 Task: Find connections with filter location Al Ibrāhīmīyah with filter topic #Leanstartupswith filter profile language English with filter current company FoxyMoron with filter school Indira Gandhi Institute of Technology (IGIT), Sarang with filter industry IT System Design Services with filter service category Cybersecurity with filter keywords title Brand Strategist
Action: Mouse moved to (536, 76)
Screenshot: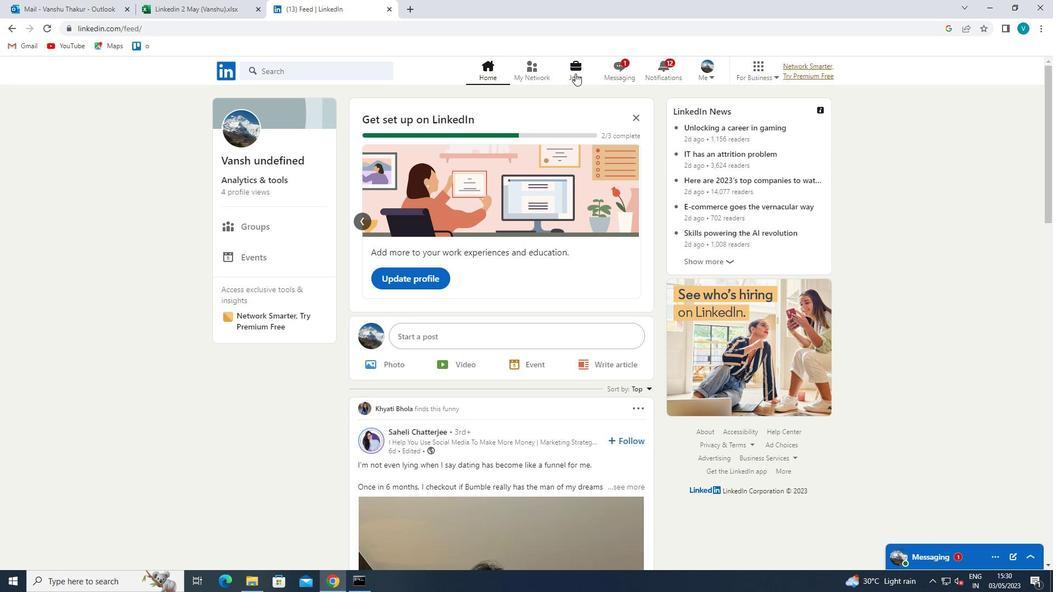 
Action: Mouse pressed left at (536, 76)
Screenshot: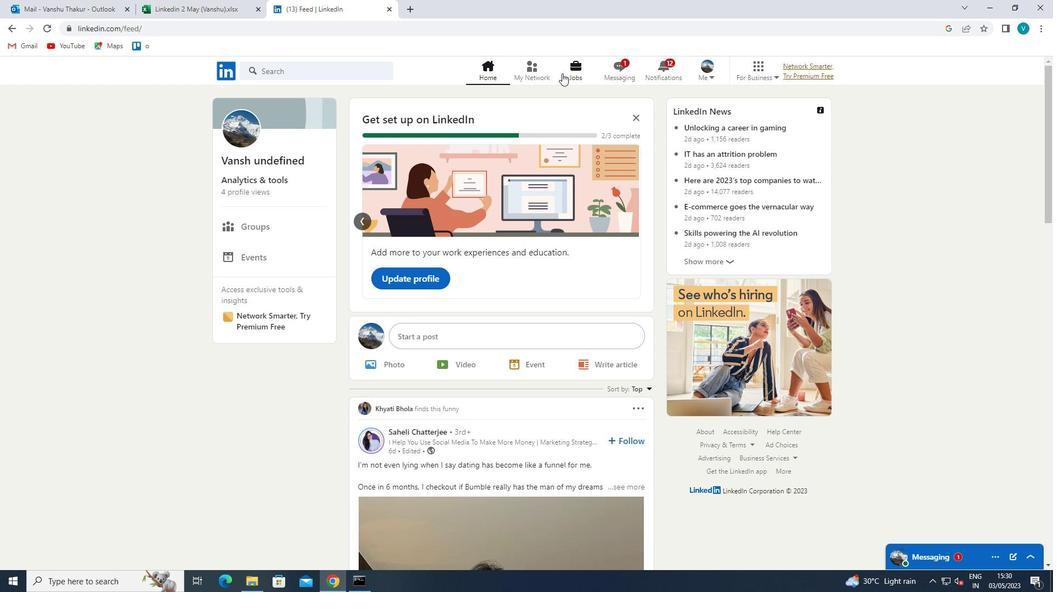 
Action: Mouse moved to (307, 128)
Screenshot: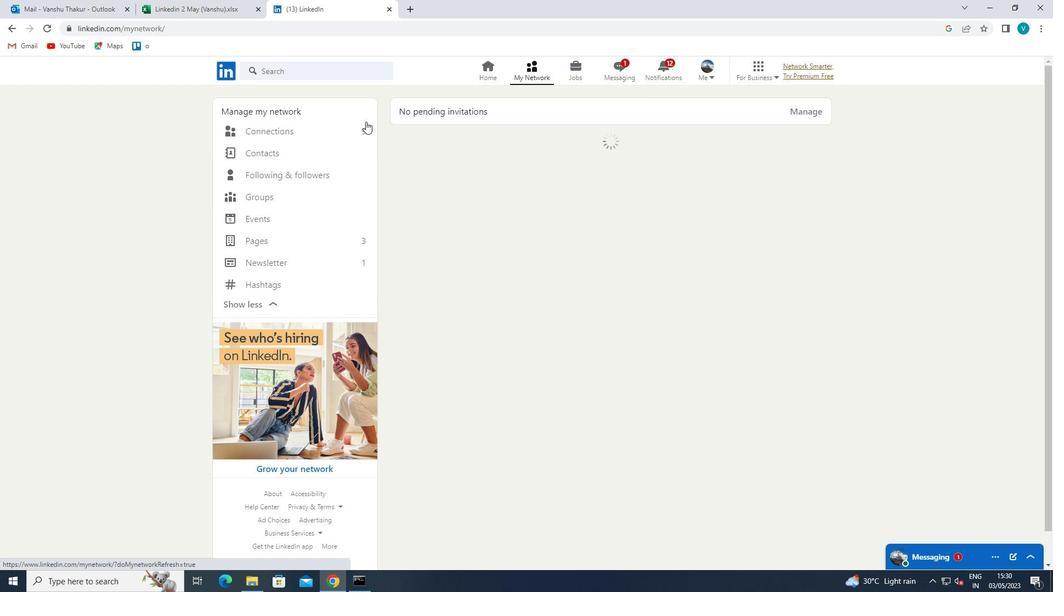 
Action: Mouse pressed left at (307, 128)
Screenshot: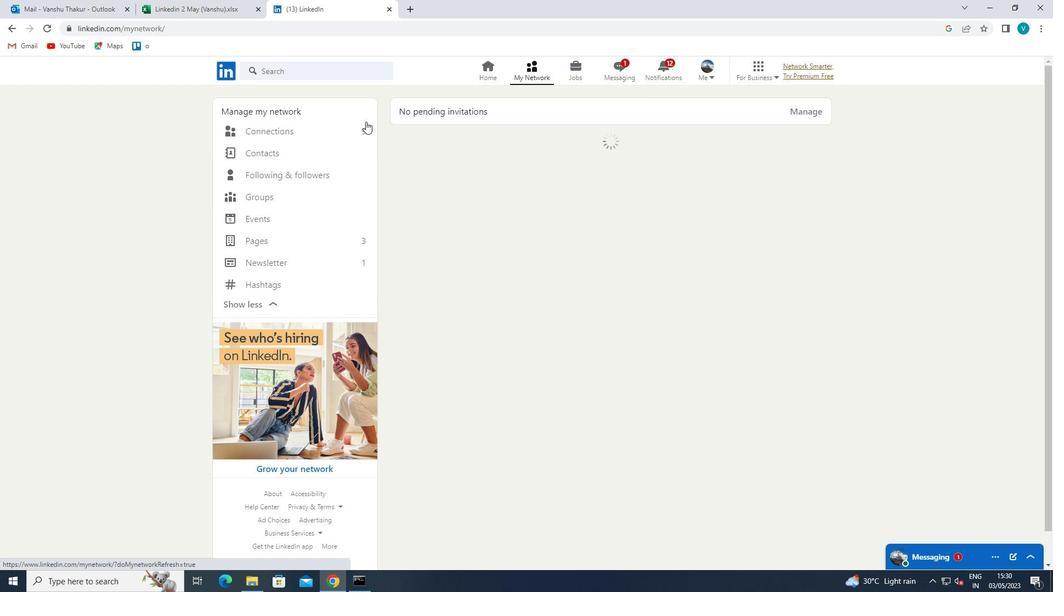 
Action: Mouse moved to (576, 131)
Screenshot: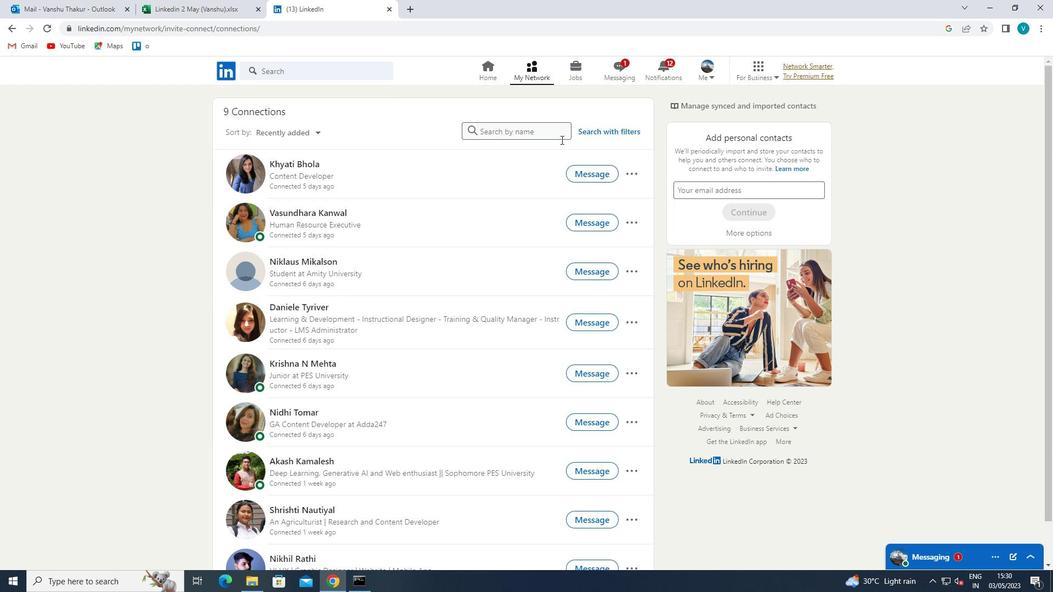 
Action: Mouse pressed left at (576, 131)
Screenshot: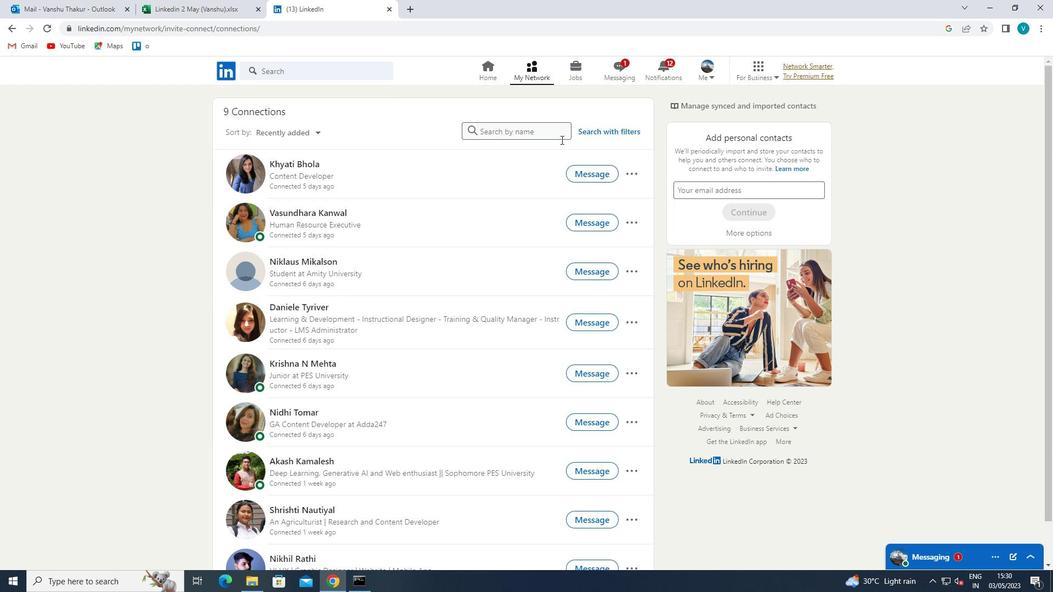 
Action: Mouse moved to (539, 99)
Screenshot: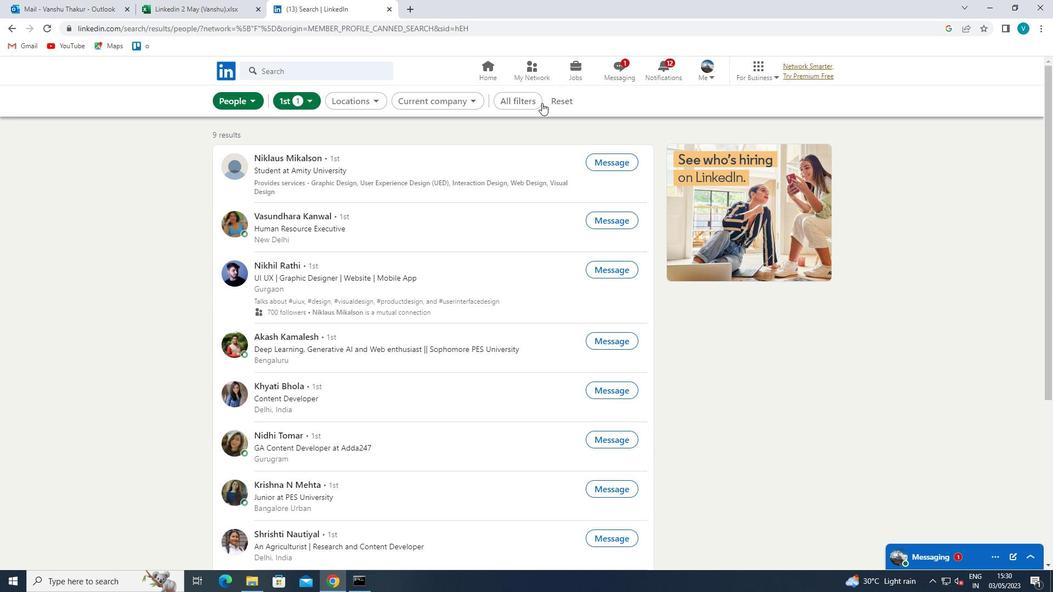 
Action: Mouse pressed left at (539, 99)
Screenshot: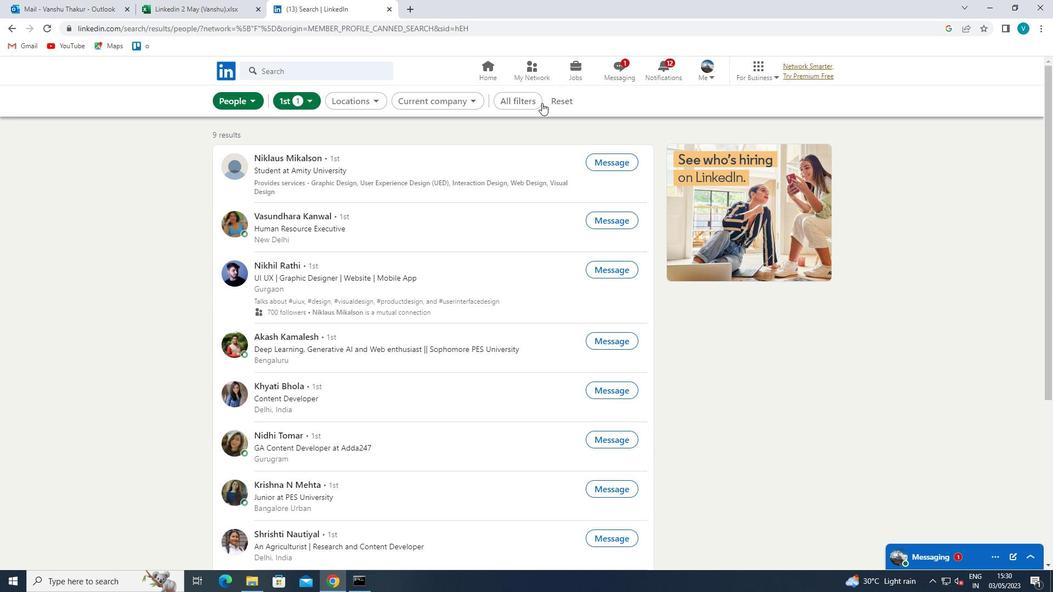 
Action: Mouse moved to (861, 209)
Screenshot: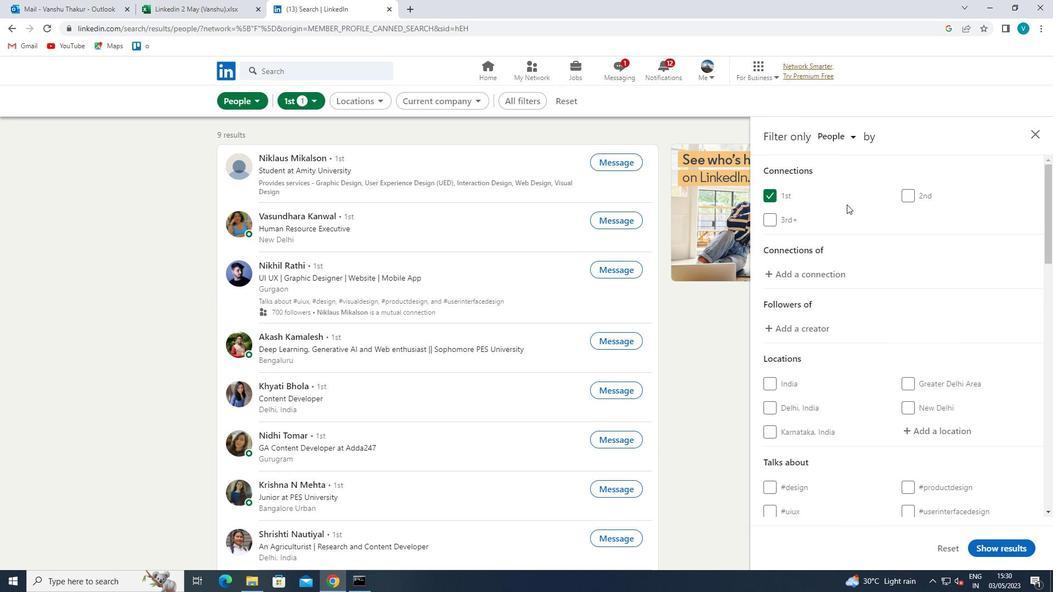 
Action: Mouse scrolled (861, 208) with delta (0, 0)
Screenshot: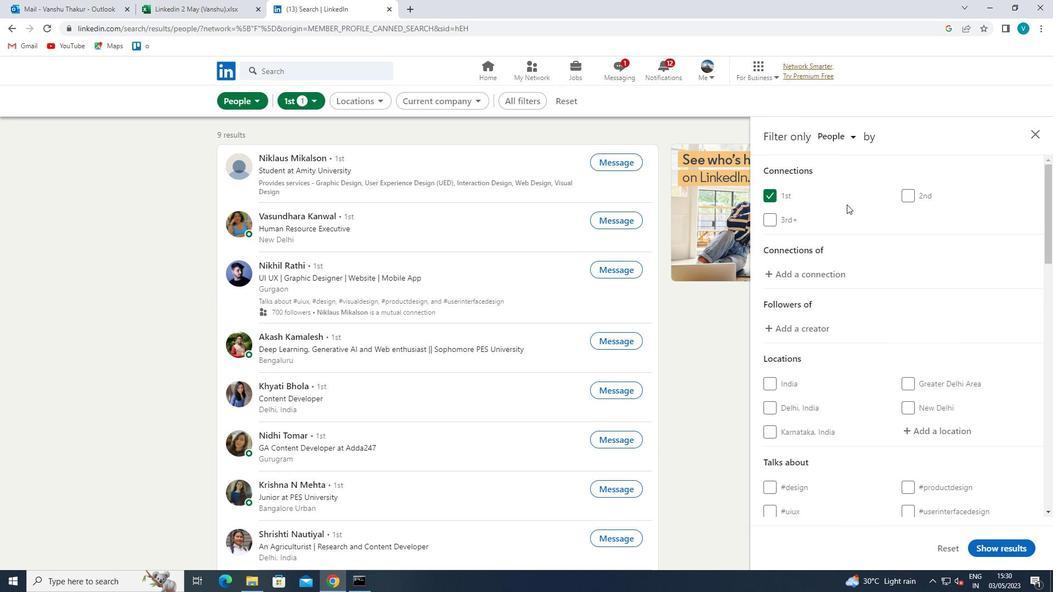 
Action: Mouse moved to (930, 373)
Screenshot: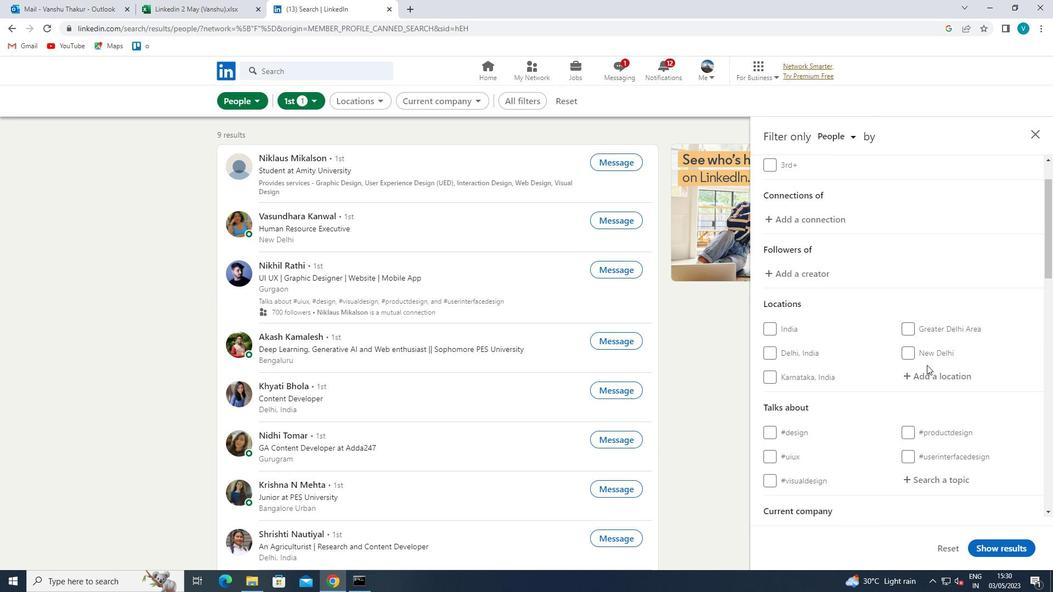 
Action: Mouse pressed left at (930, 373)
Screenshot: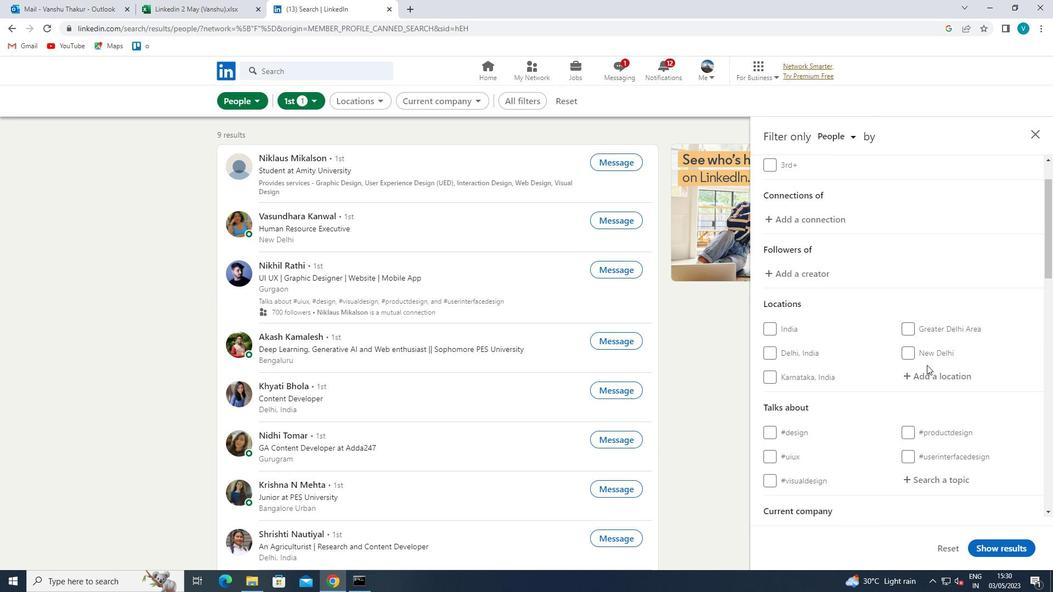 
Action: Mouse moved to (745, 269)
Screenshot: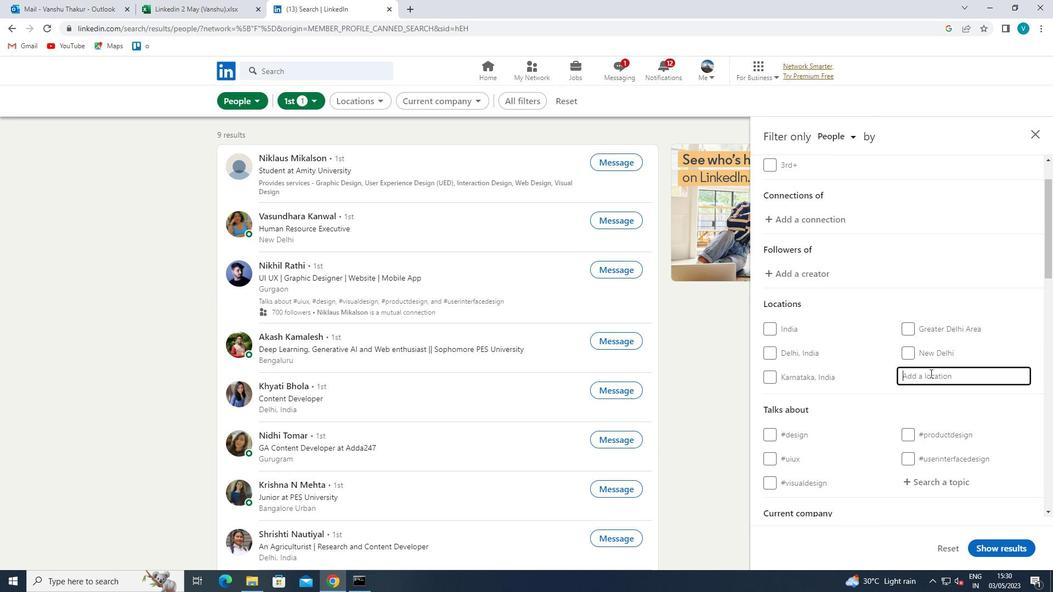 
Action: Key pressed <Key.shift>AL<Key.space><Key.shift><Key.shift><Key.shift><Key.shift><Key.shift><Key.shift><Key.shift>LBRAHMIYAH
Screenshot: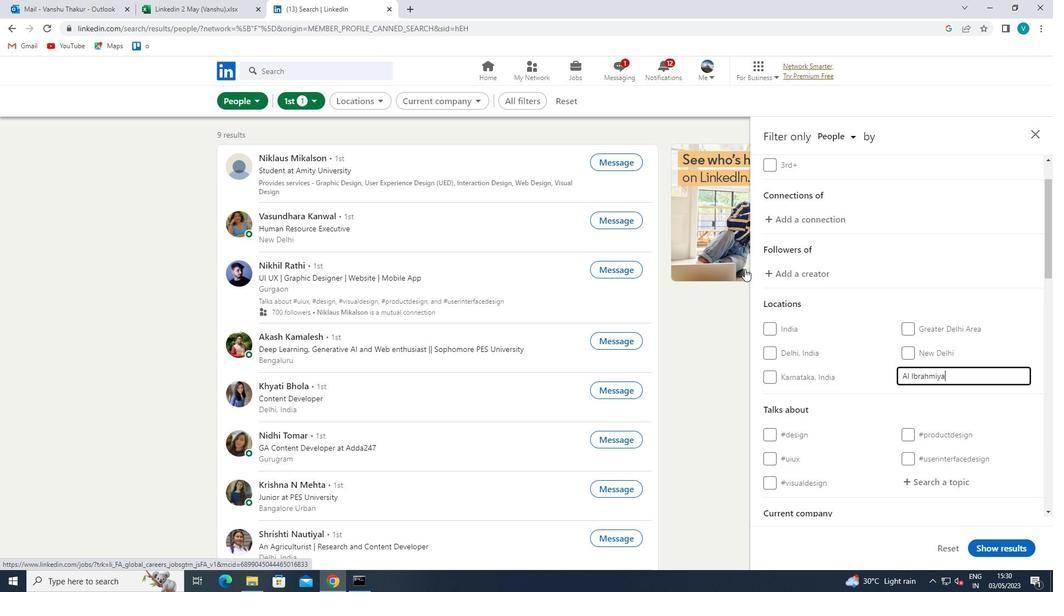 
Action: Mouse moved to (874, 390)
Screenshot: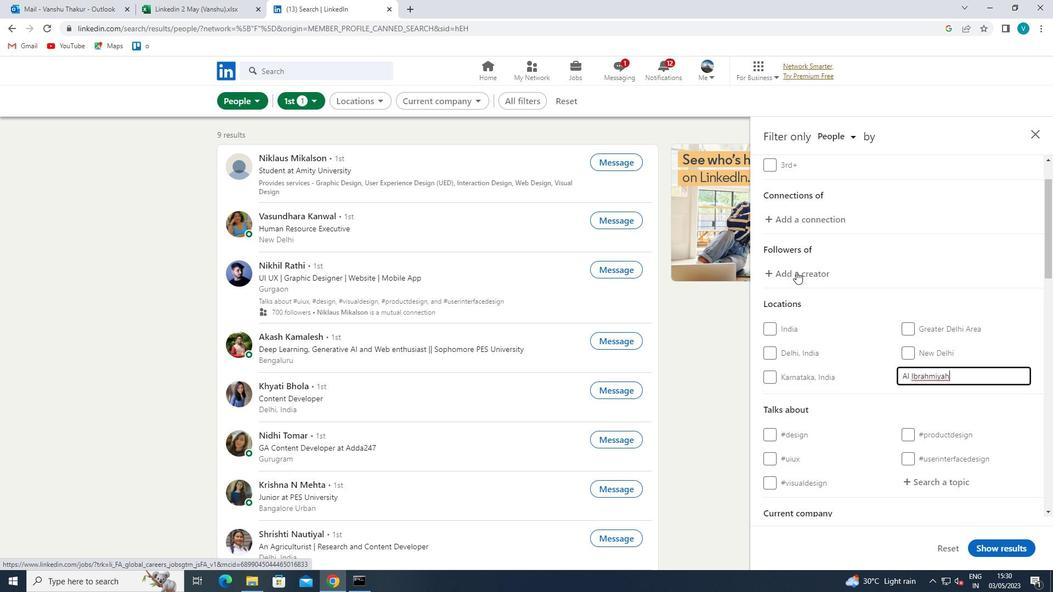 
Action: Mouse pressed left at (874, 390)
Screenshot: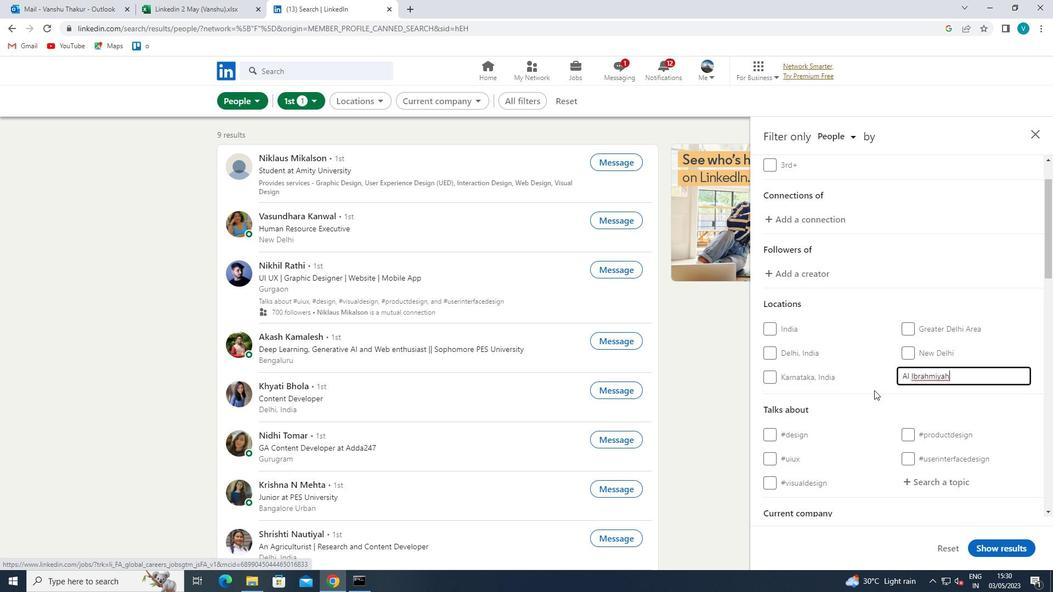
Action: Mouse moved to (899, 384)
Screenshot: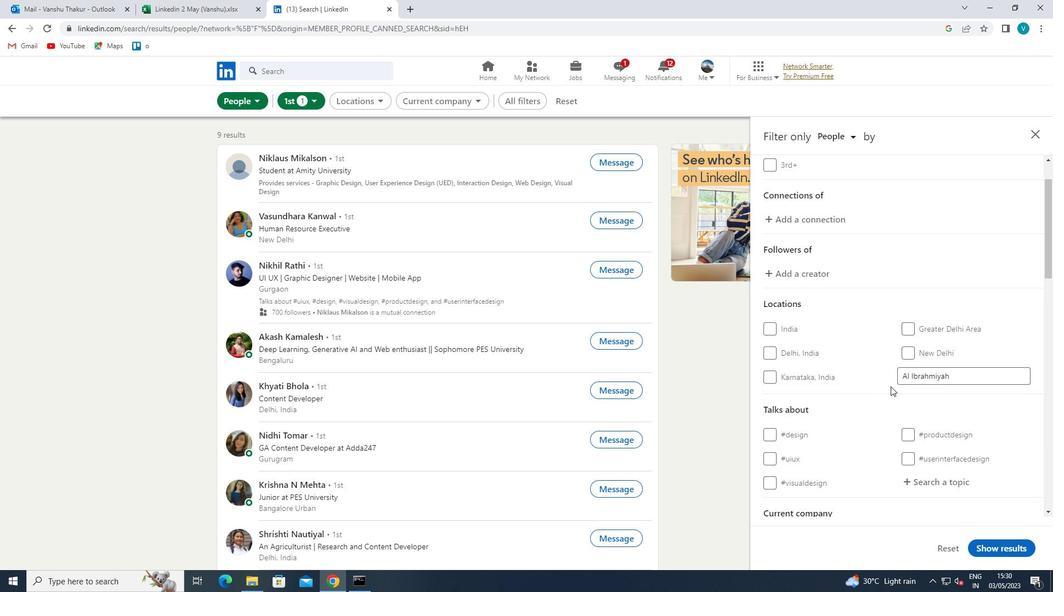 
Action: Mouse scrolled (899, 383) with delta (0, 0)
Screenshot: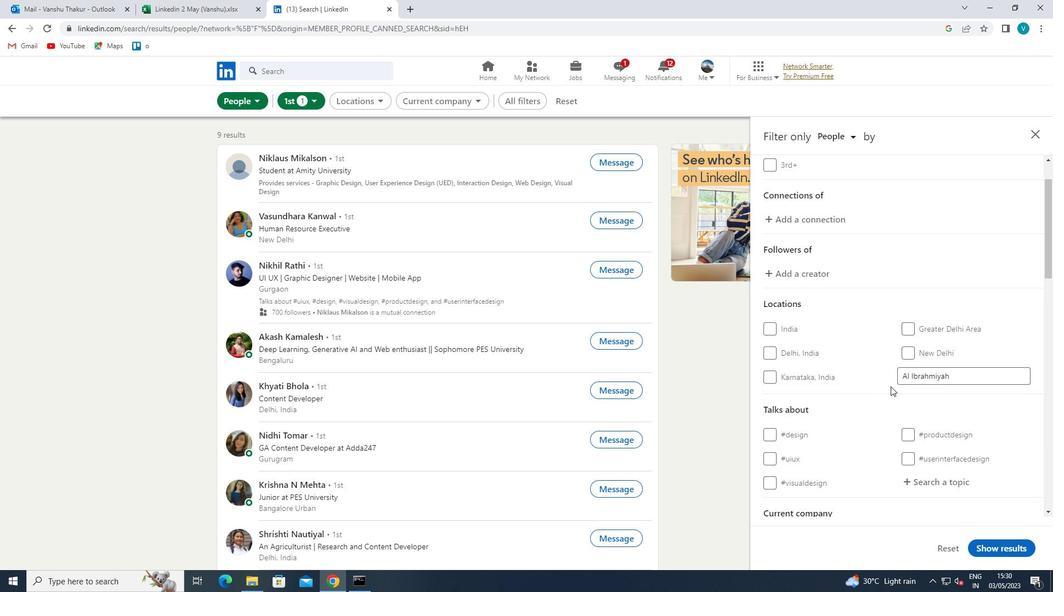 
Action: Mouse scrolled (899, 383) with delta (0, 0)
Screenshot: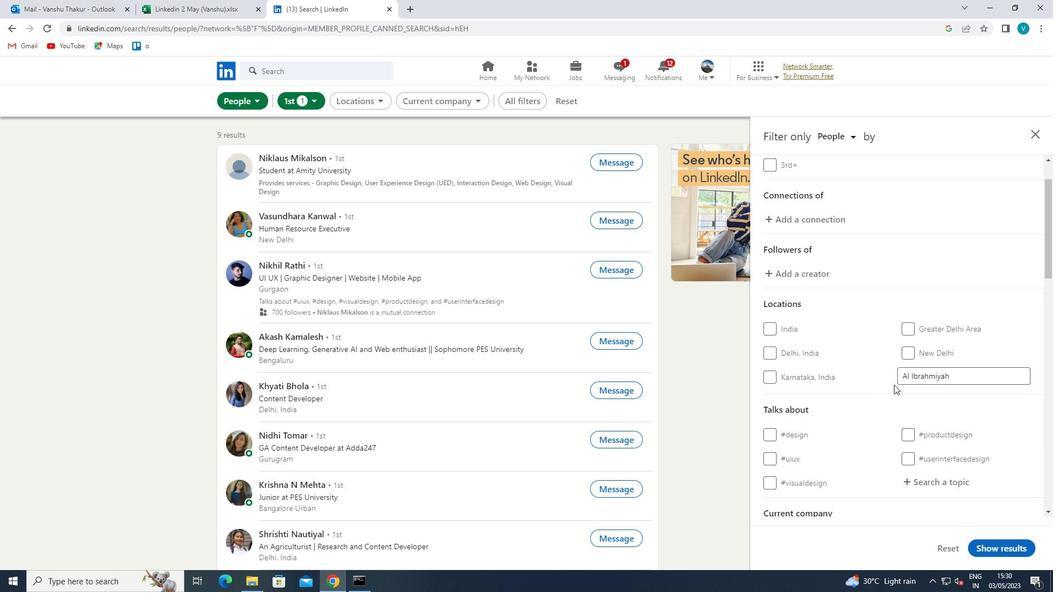 
Action: Mouse scrolled (899, 383) with delta (0, 0)
Screenshot: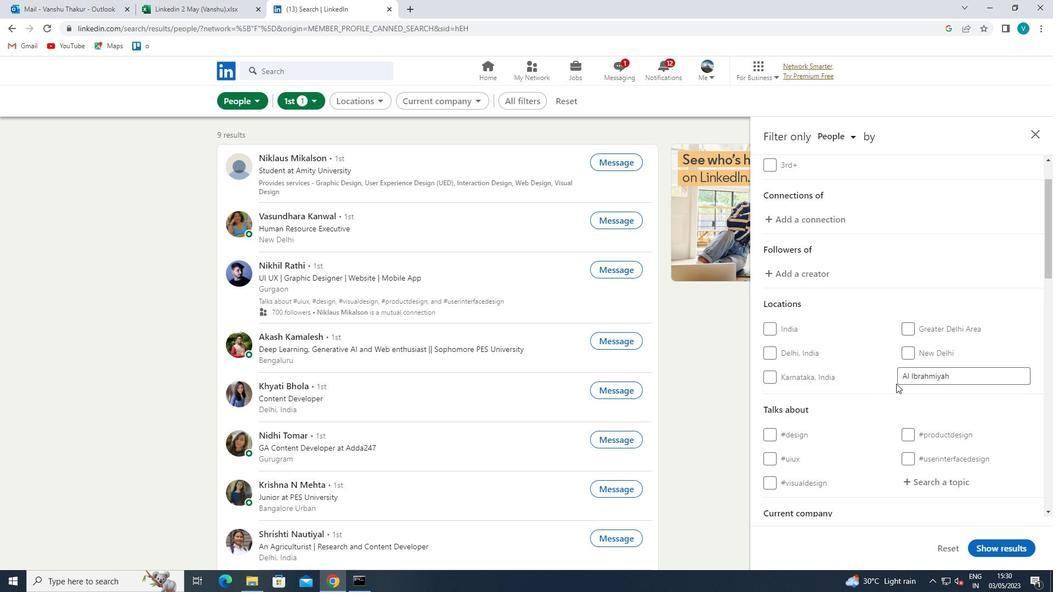
Action: Mouse moved to (956, 311)
Screenshot: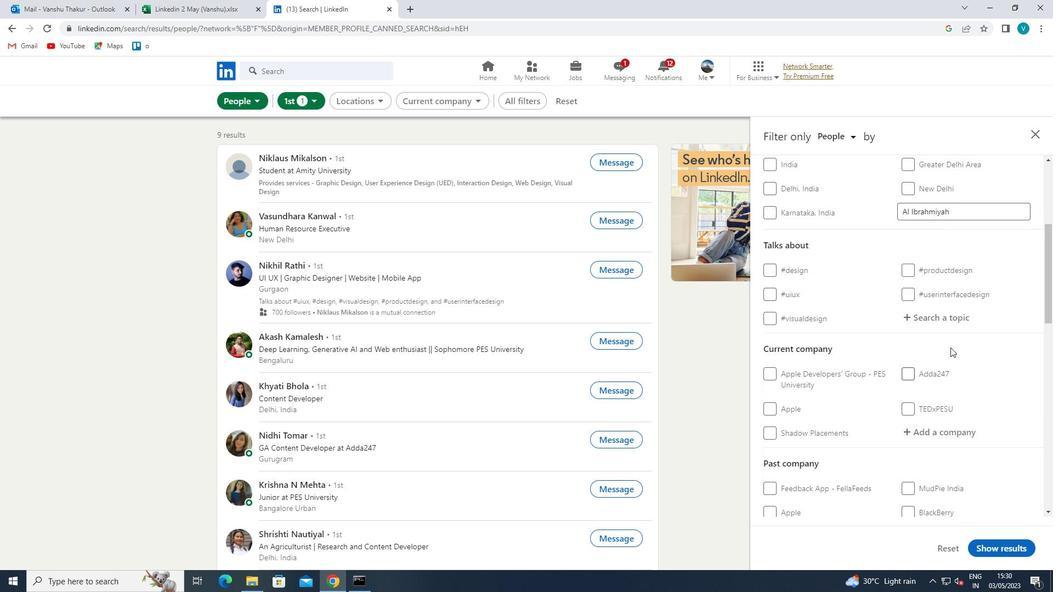 
Action: Mouse pressed left at (956, 311)
Screenshot: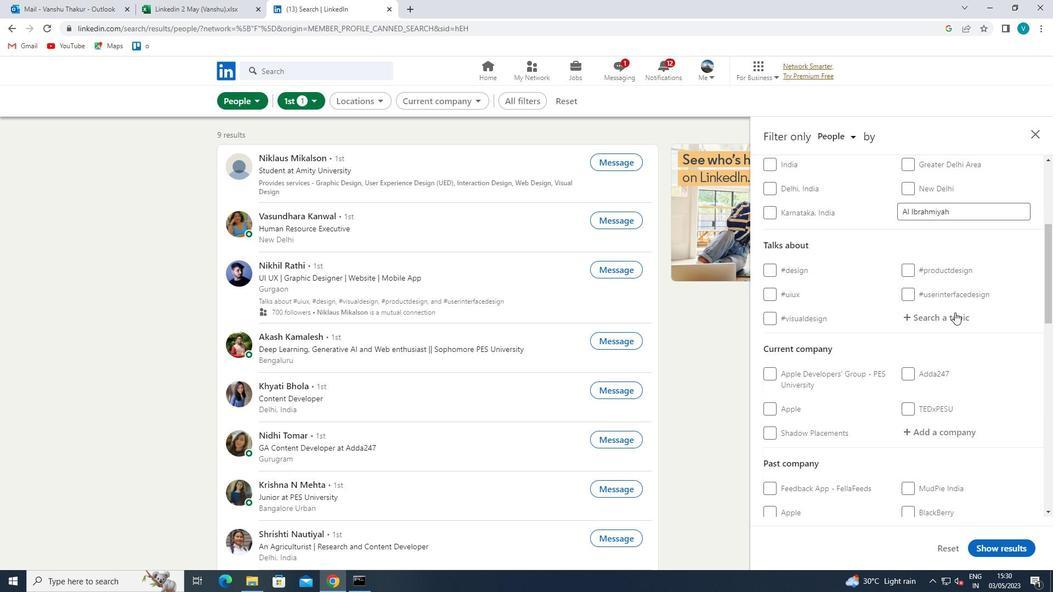 
Action: Mouse moved to (877, 275)
Screenshot: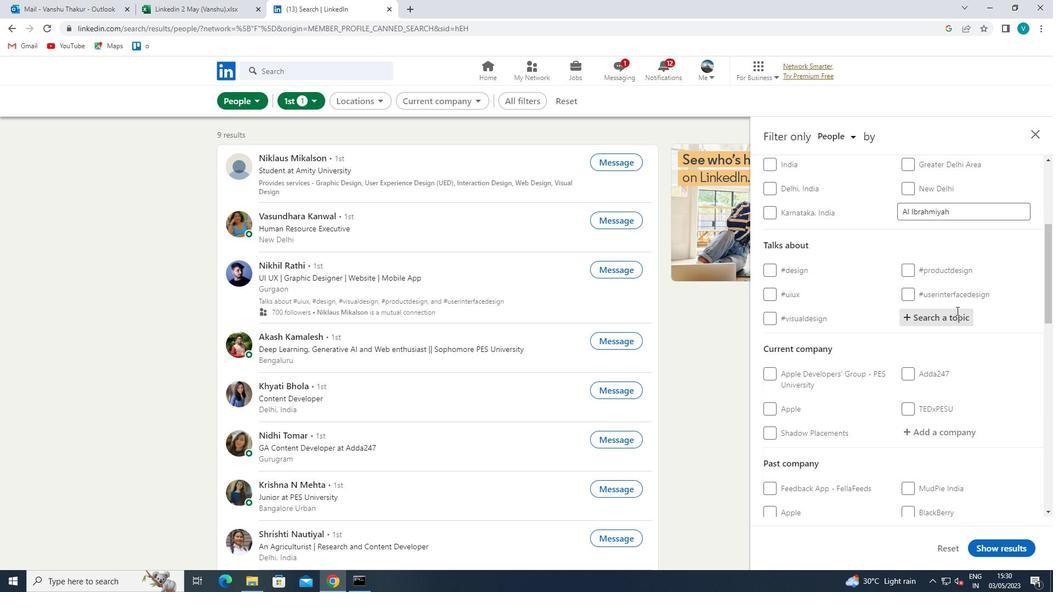 
Action: Key pressed <Key.shift>LEARNSTAER<Key.backspace><Key.backspace>RTU
Screenshot: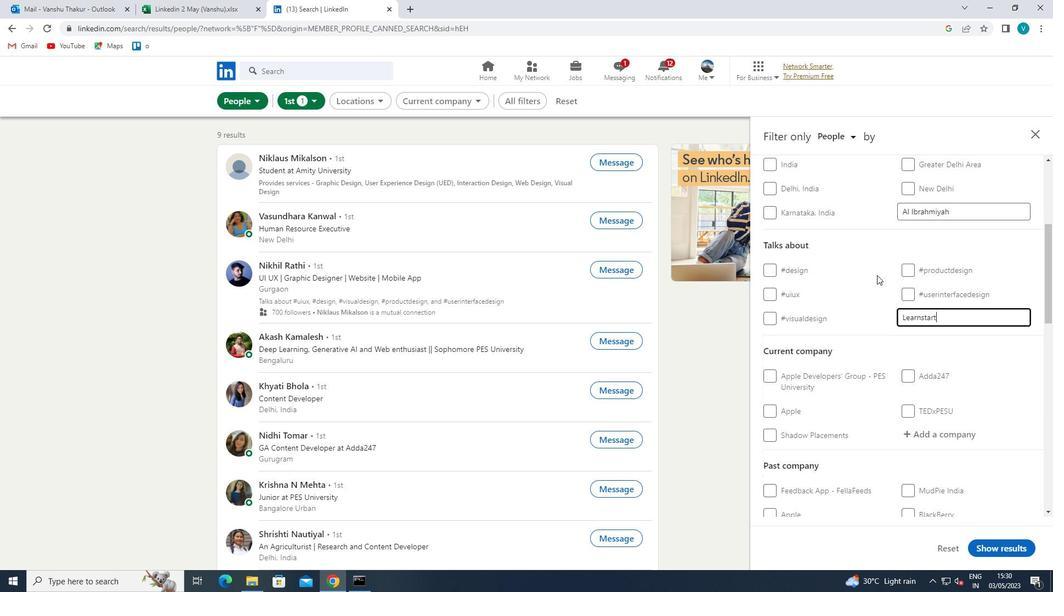 
Action: Mouse moved to (881, 272)
Screenshot: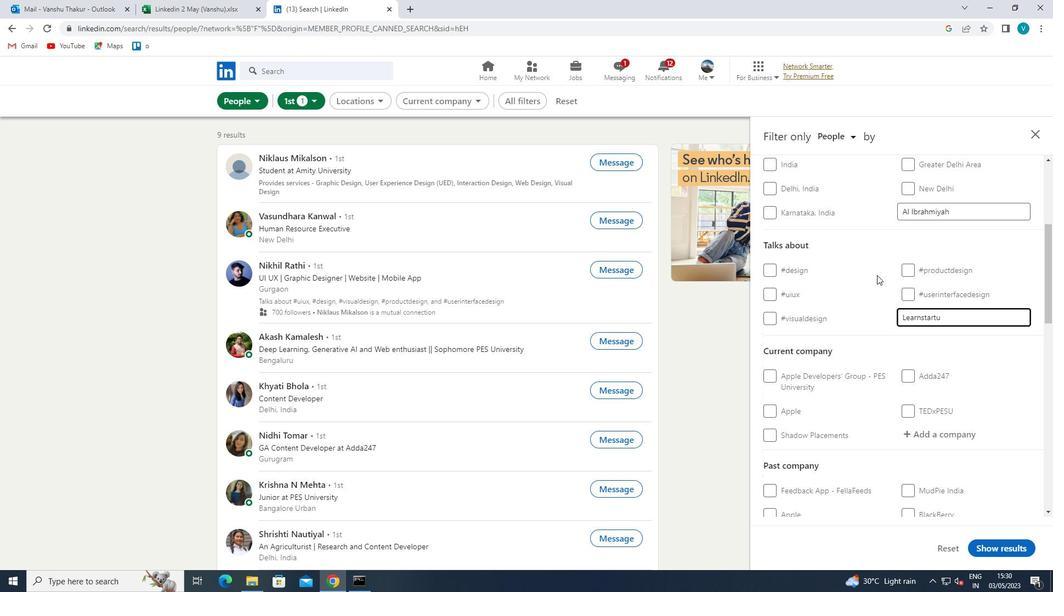 
Action: Key pressed PS
Screenshot: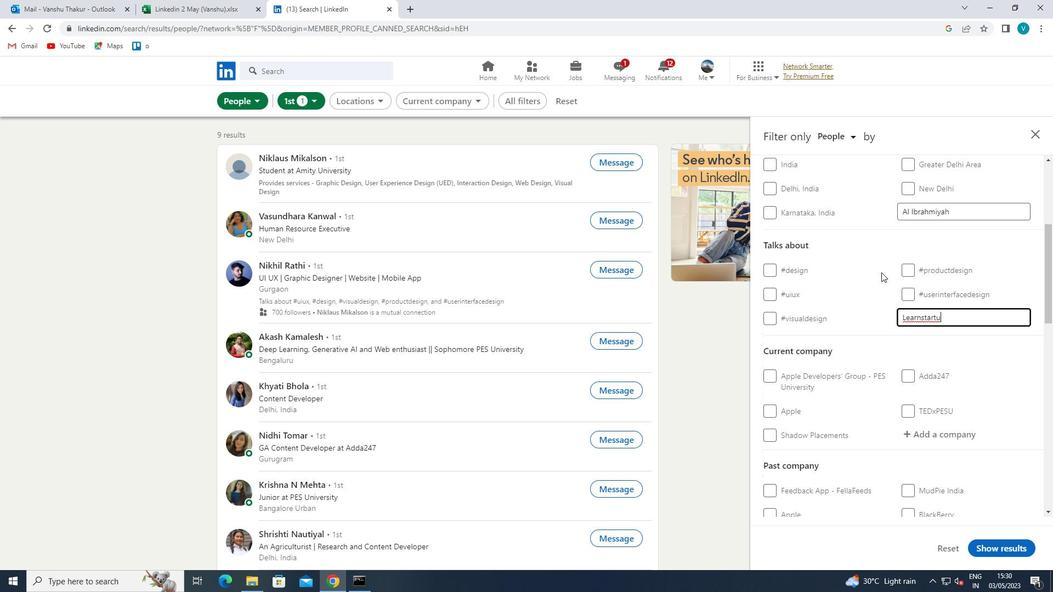 
Action: Mouse moved to (903, 316)
Screenshot: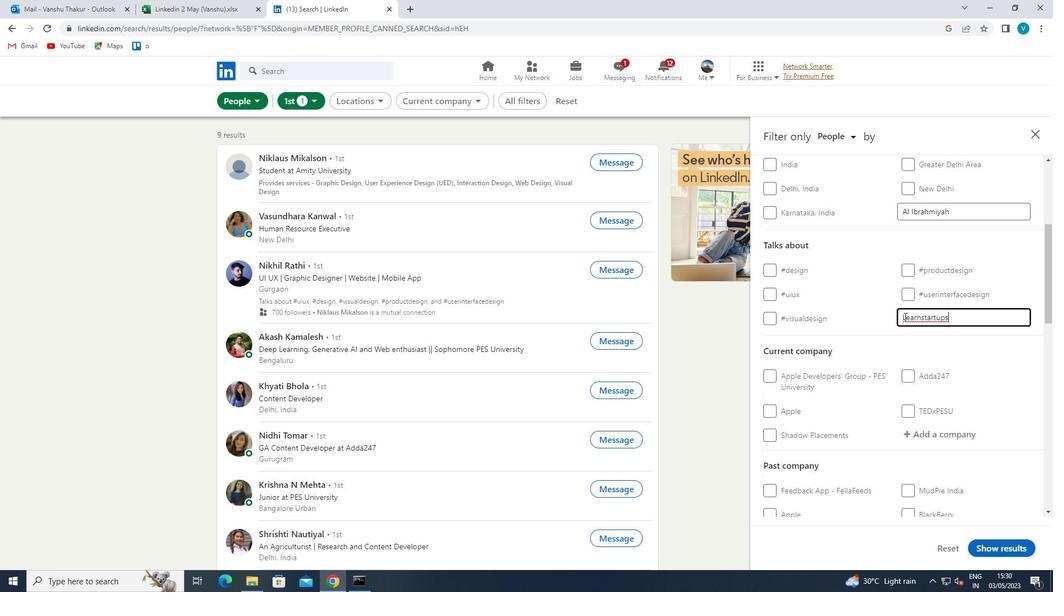 
Action: Mouse pressed left at (903, 316)
Screenshot: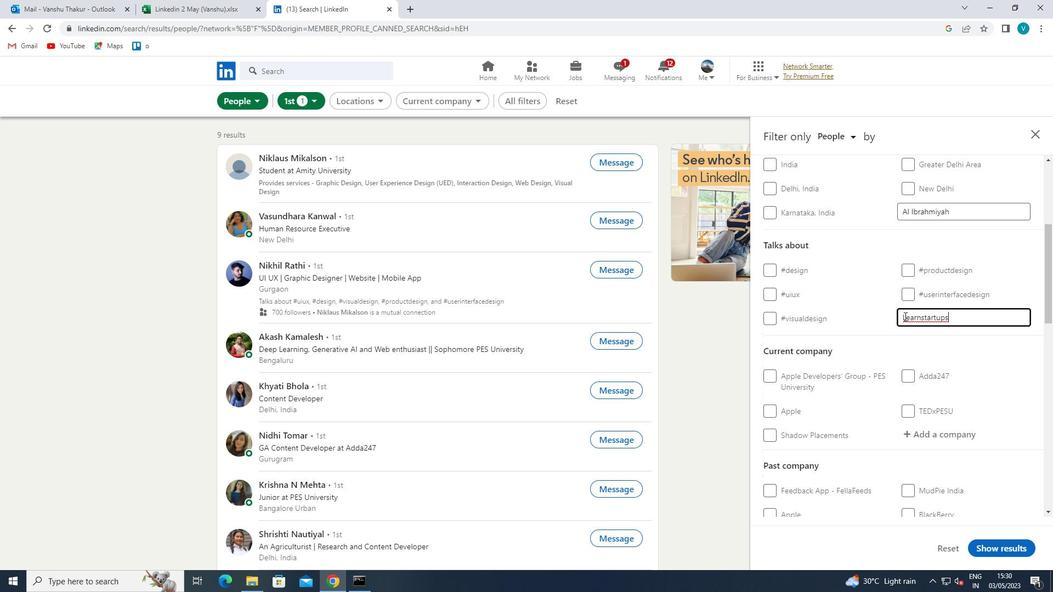 
Action: Mouse moved to (926, 339)
Screenshot: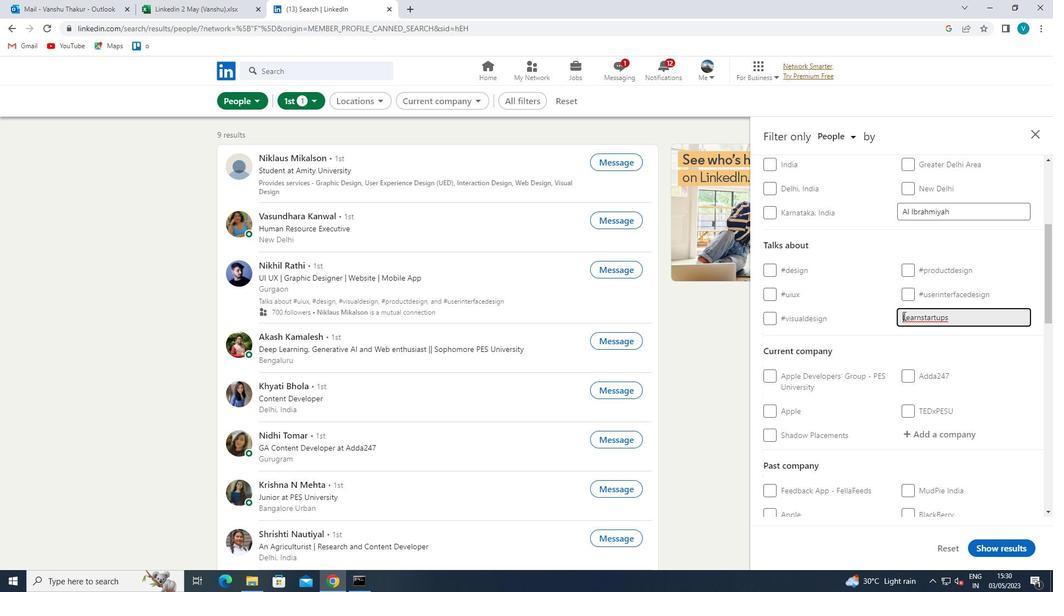 
Action: Key pressed <Key.shift><Key.shift><Key.shift>#
Screenshot: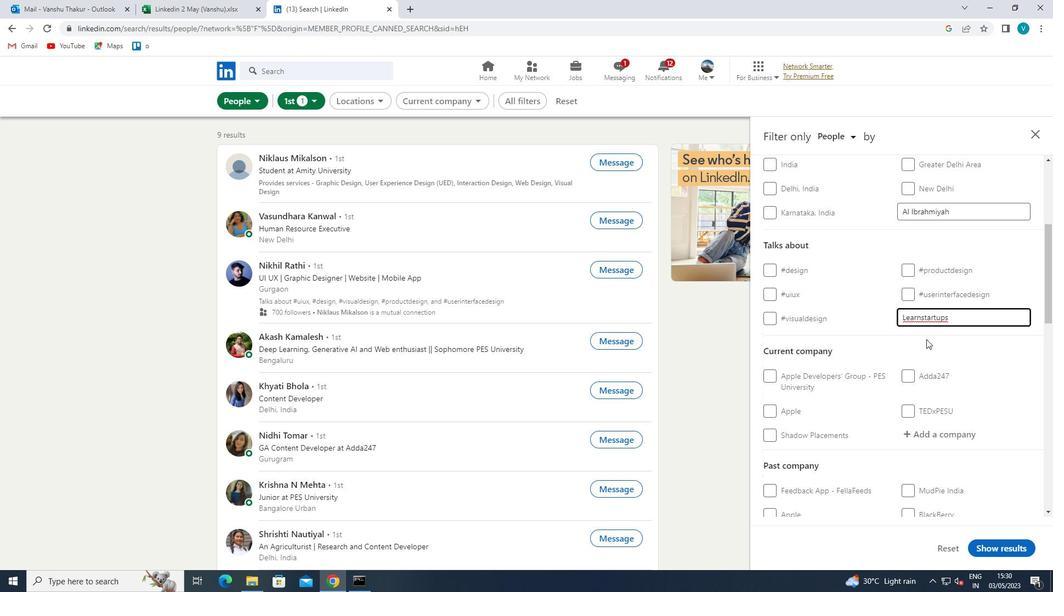 
Action: Mouse scrolled (926, 339) with delta (0, 0)
Screenshot: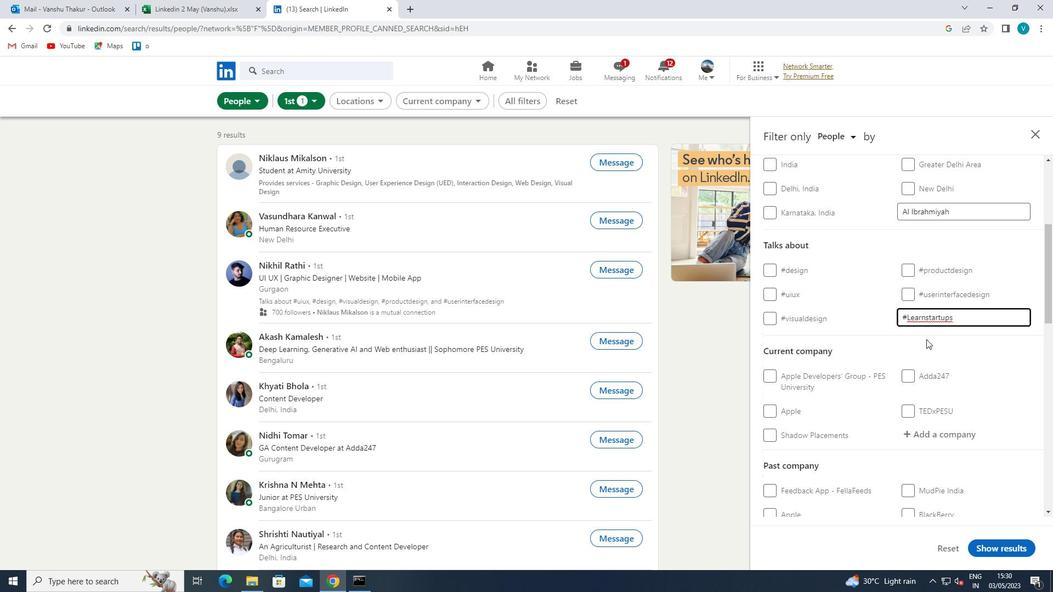 
Action: Mouse scrolled (926, 339) with delta (0, 0)
Screenshot: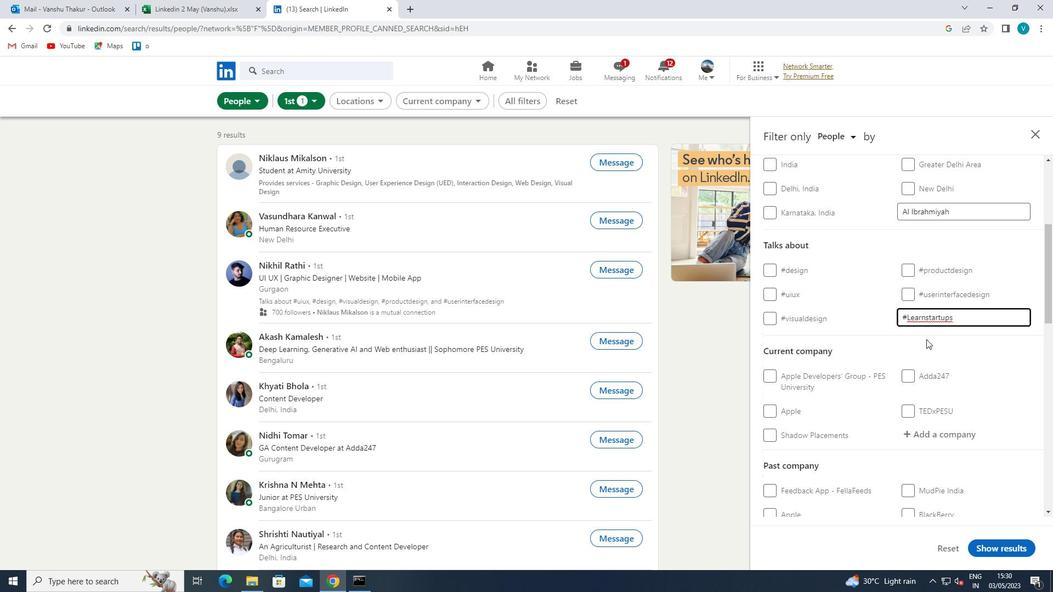 
Action: Mouse scrolled (926, 339) with delta (0, 0)
Screenshot: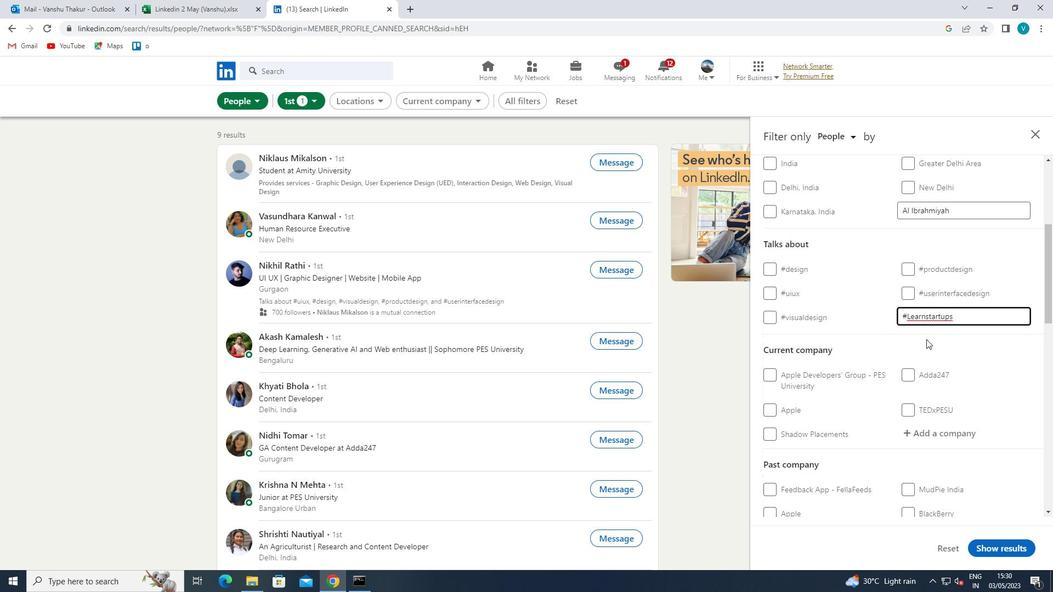 
Action: Mouse scrolled (926, 339) with delta (0, 0)
Screenshot: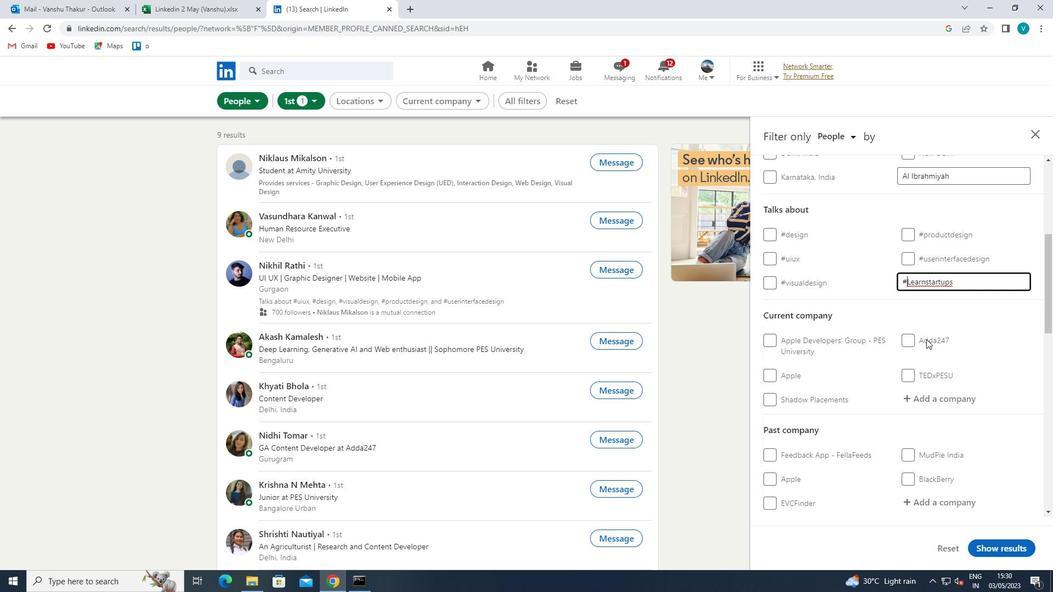 
Action: Mouse scrolled (926, 339) with delta (0, 0)
Screenshot: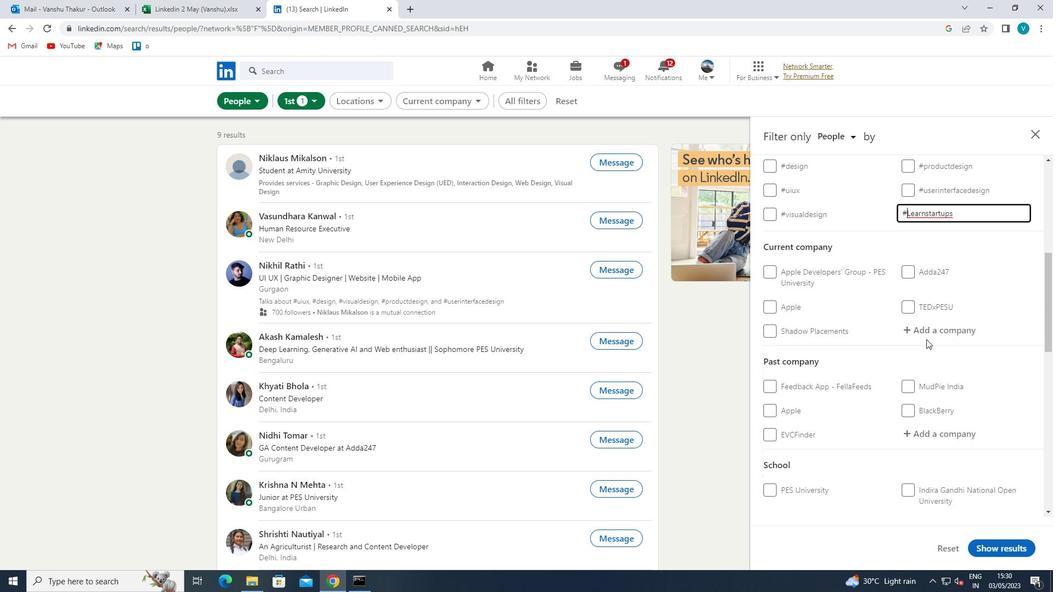 
Action: Mouse scrolled (926, 339) with delta (0, 0)
Screenshot: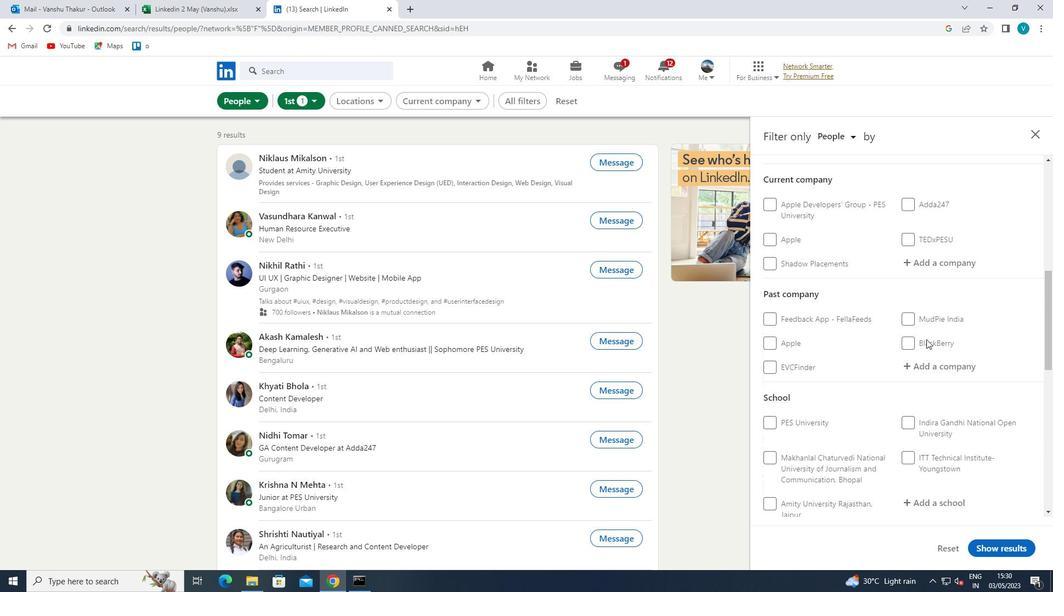 
Action: Mouse scrolled (926, 339) with delta (0, 0)
Screenshot: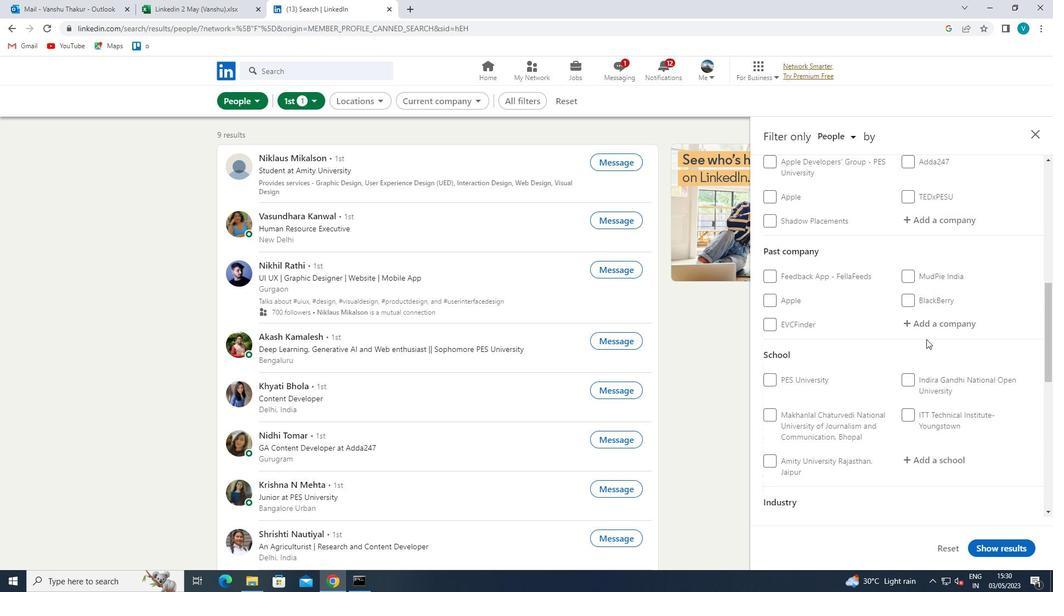 
Action: Mouse moved to (866, 388)
Screenshot: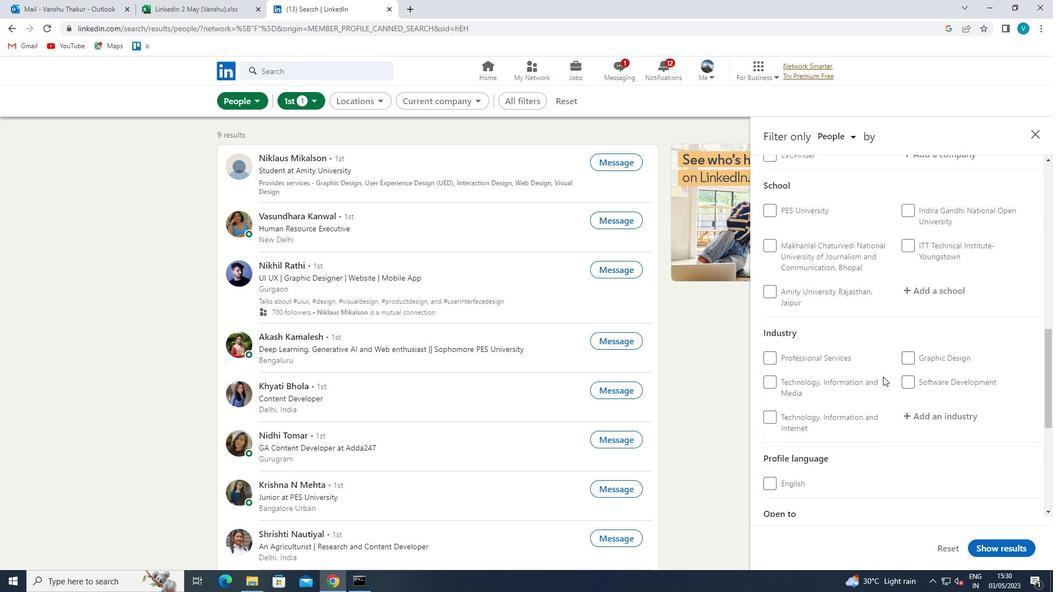 
Action: Mouse scrolled (866, 388) with delta (0, 0)
Screenshot: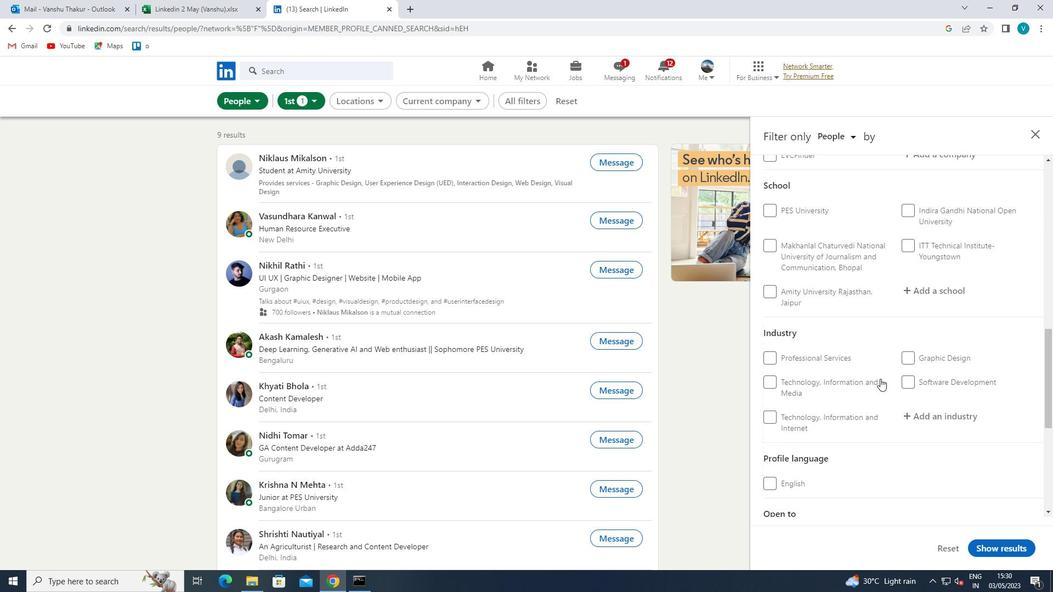 
Action: Mouse moved to (771, 431)
Screenshot: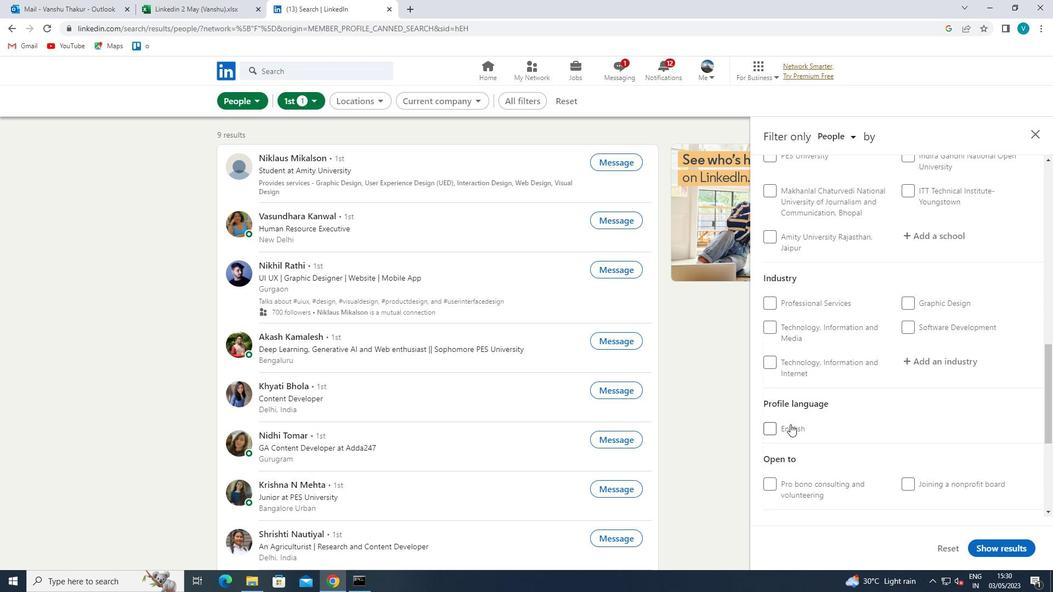 
Action: Mouse pressed left at (771, 431)
Screenshot: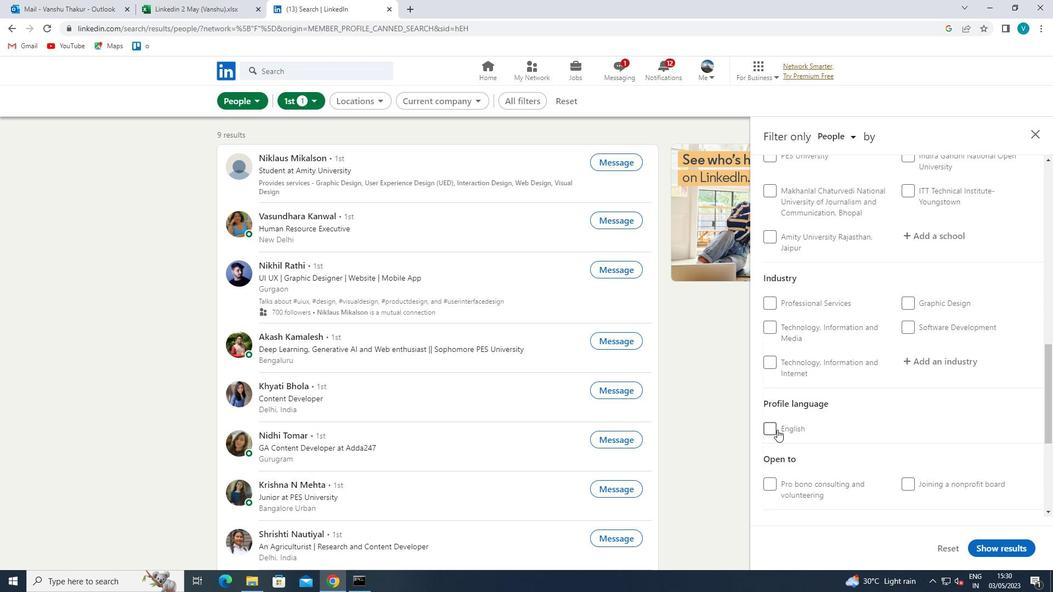 
Action: Mouse moved to (934, 392)
Screenshot: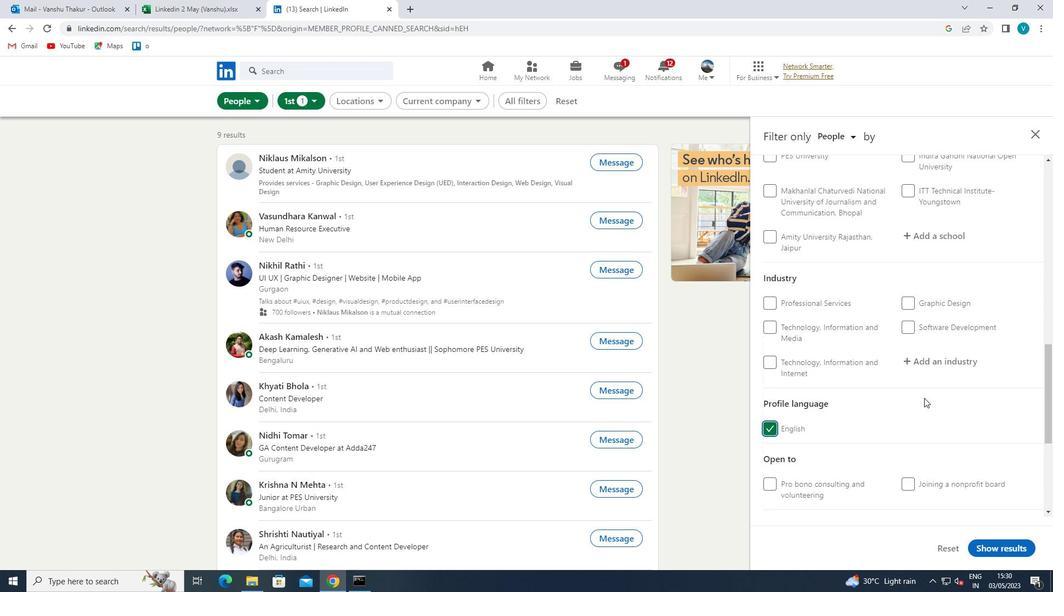 
Action: Mouse scrolled (934, 392) with delta (0, 0)
Screenshot: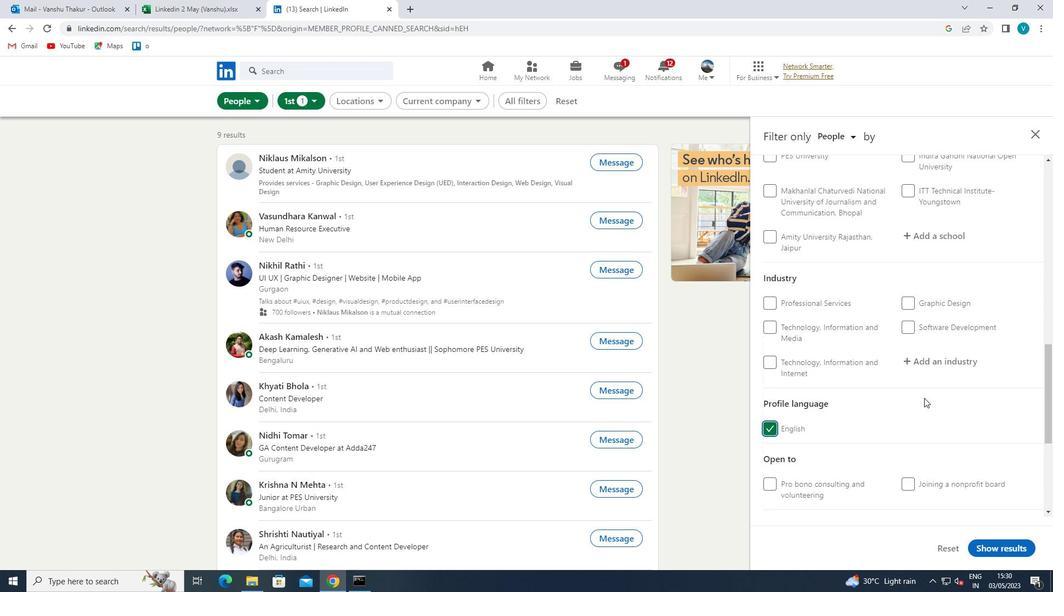 
Action: Mouse scrolled (934, 392) with delta (0, 0)
Screenshot: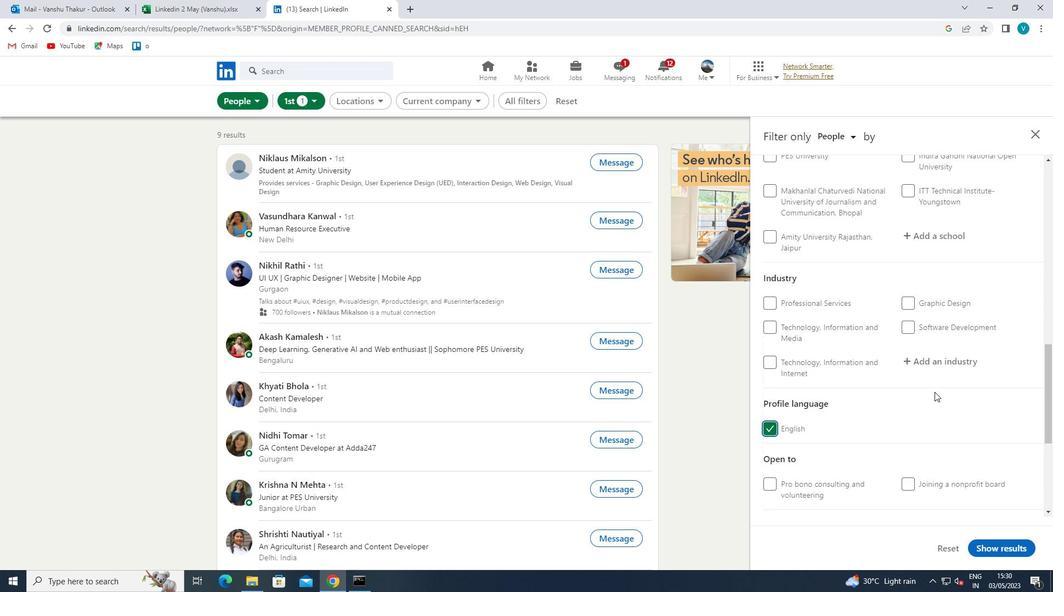
Action: Mouse scrolled (934, 392) with delta (0, 0)
Screenshot: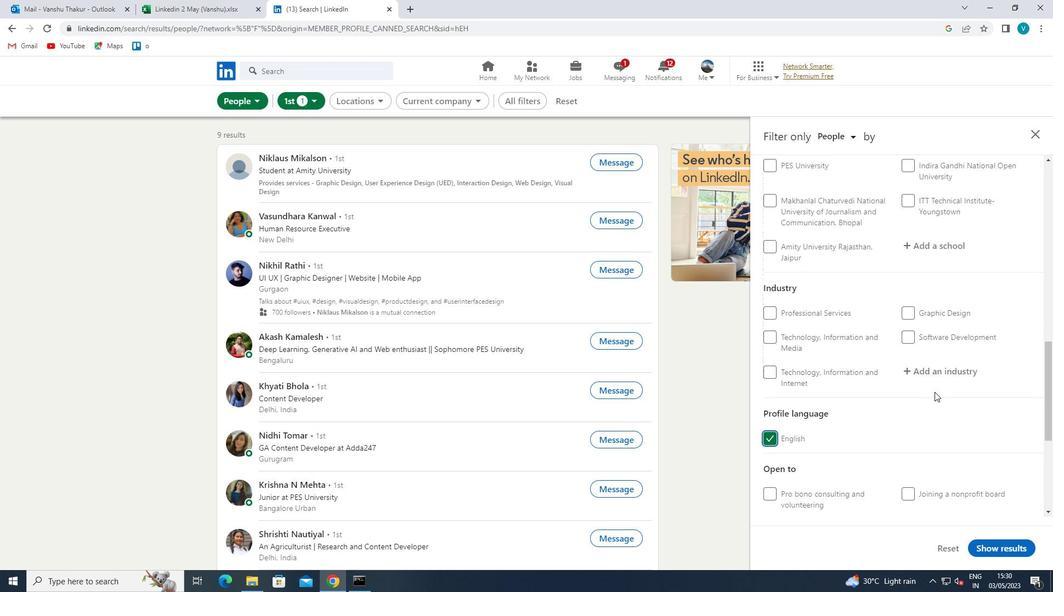 
Action: Mouse scrolled (934, 392) with delta (0, 0)
Screenshot: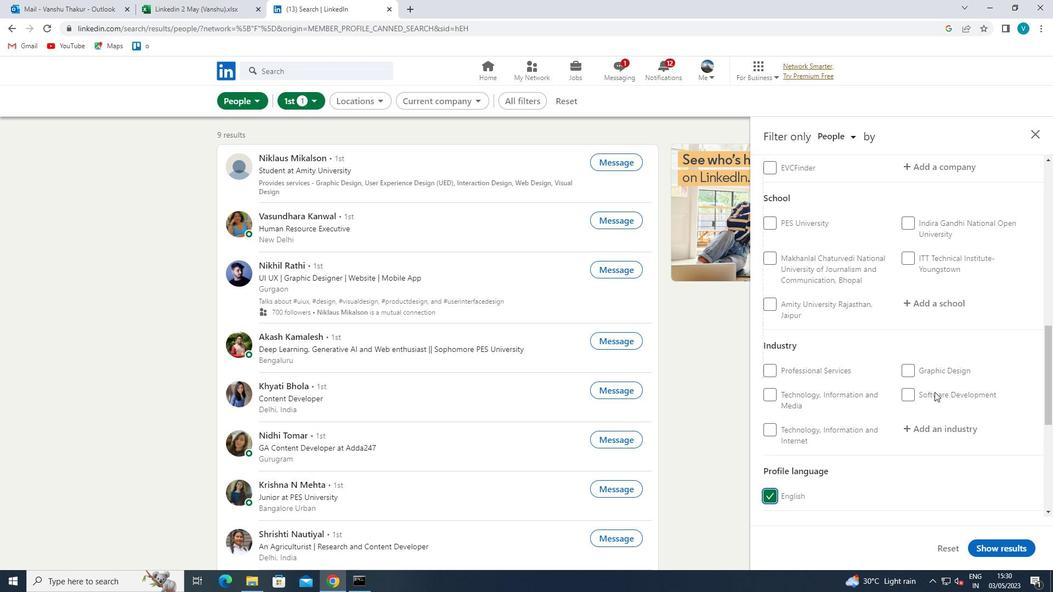 
Action: Mouse scrolled (934, 392) with delta (0, 0)
Screenshot: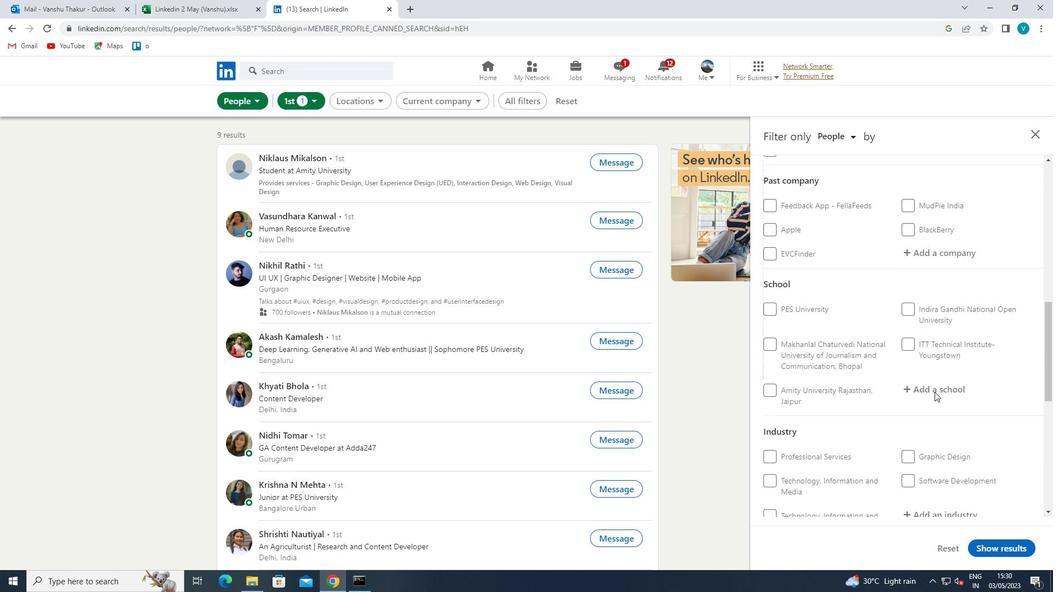 
Action: Mouse scrolled (934, 392) with delta (0, 0)
Screenshot: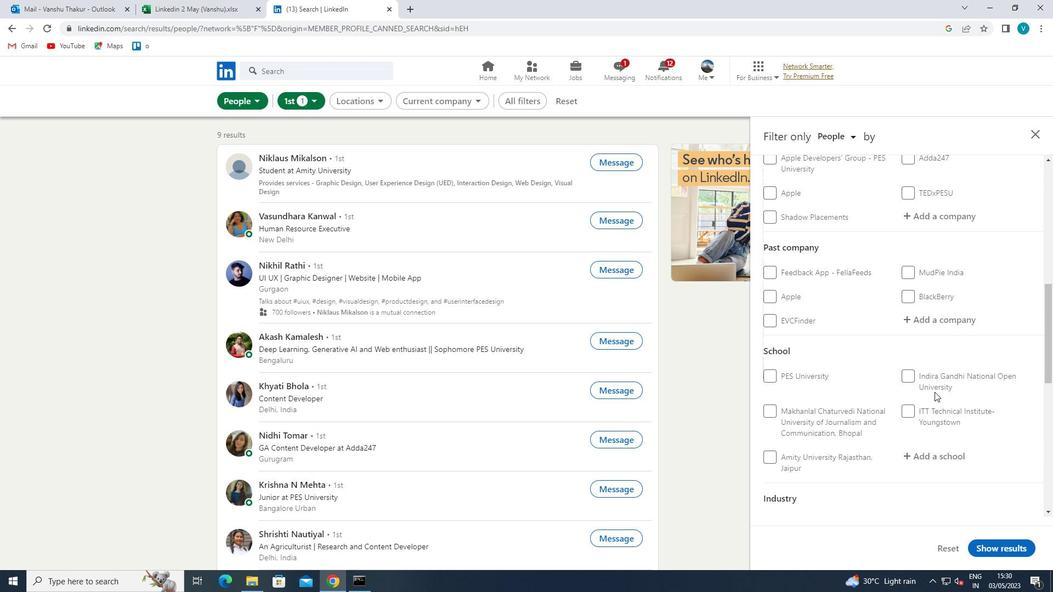 
Action: Mouse scrolled (934, 392) with delta (0, 0)
Screenshot: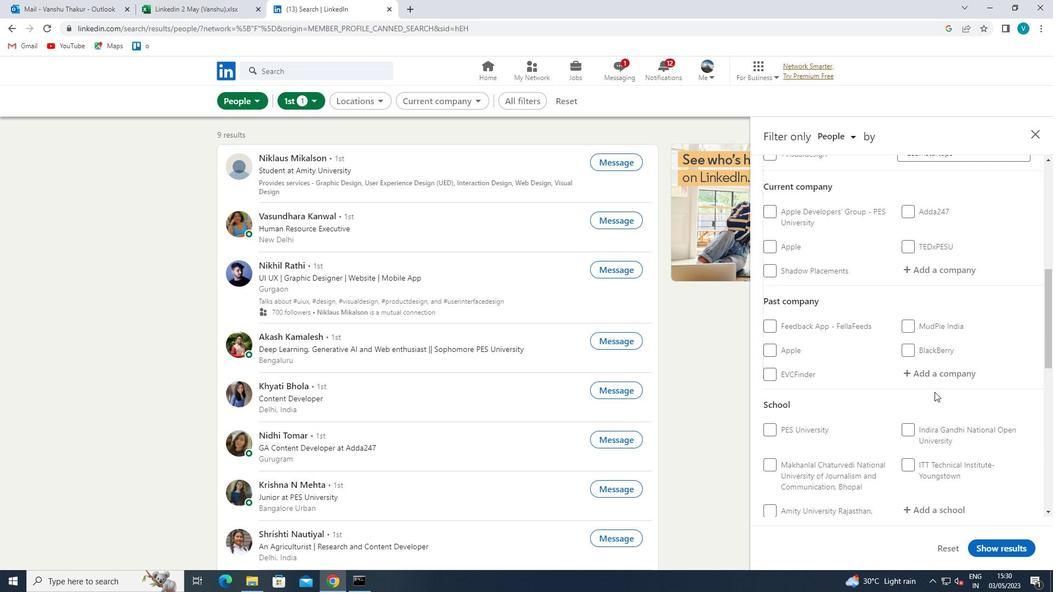 
Action: Mouse moved to (944, 376)
Screenshot: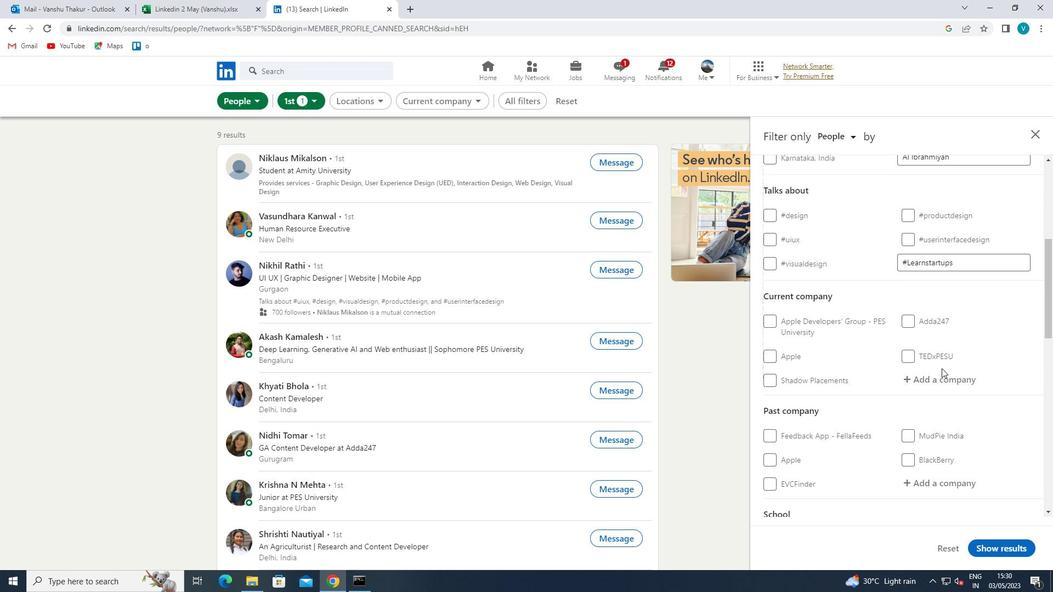 
Action: Mouse pressed left at (944, 376)
Screenshot: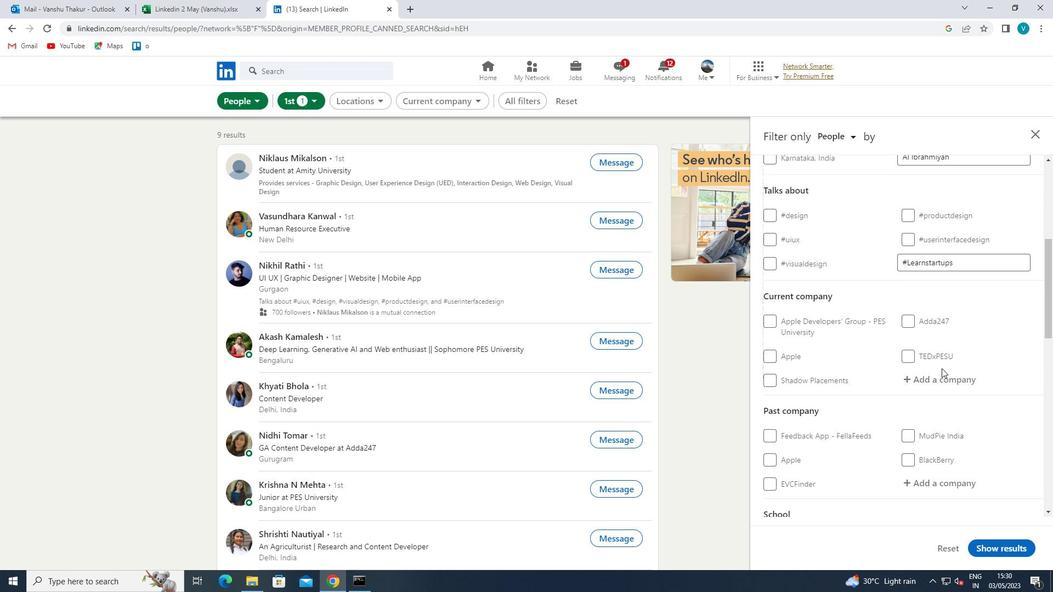 
Action: Mouse moved to (762, 274)
Screenshot: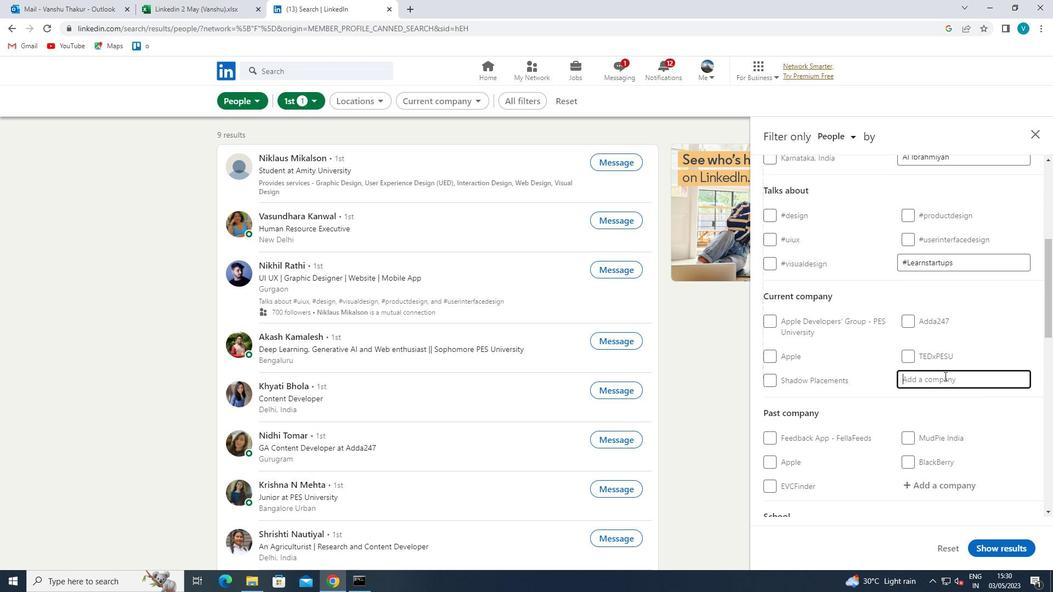 
Action: Key pressed <Key.shift>FOXY
Screenshot: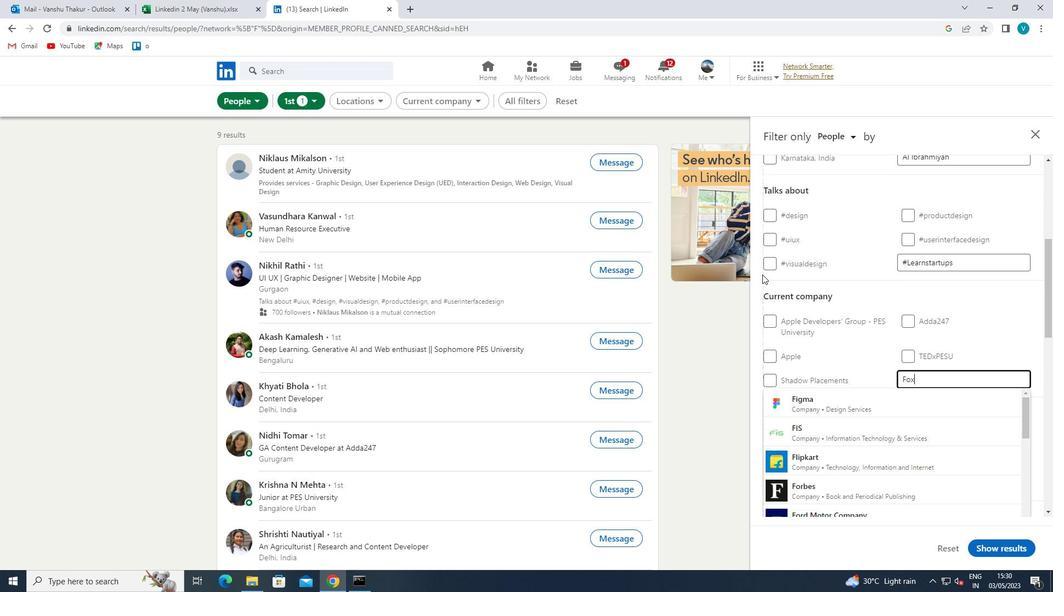 
Action: Mouse moved to (852, 435)
Screenshot: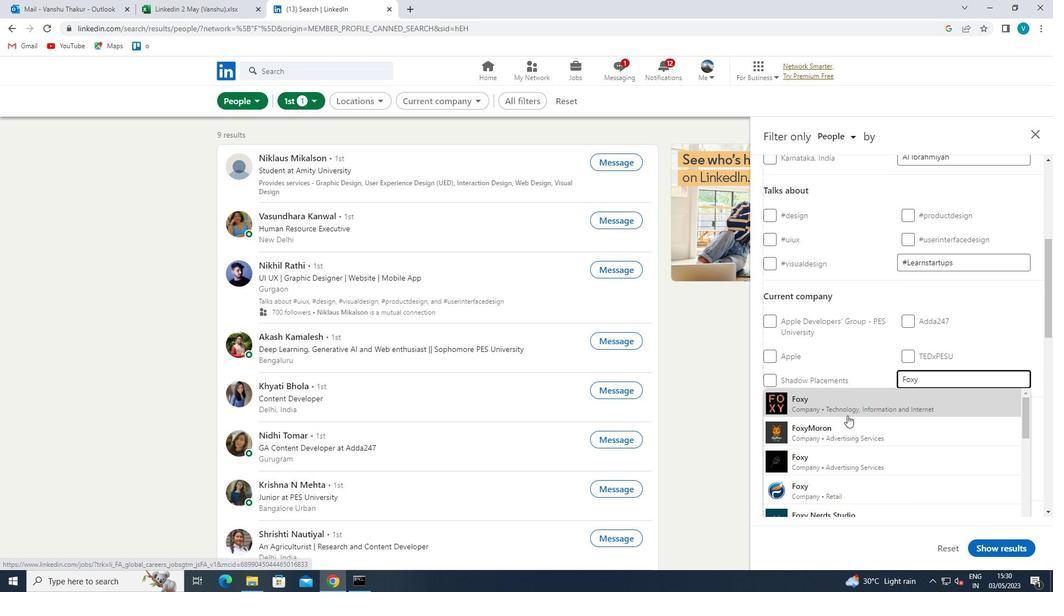 
Action: Mouse pressed left at (852, 435)
Screenshot: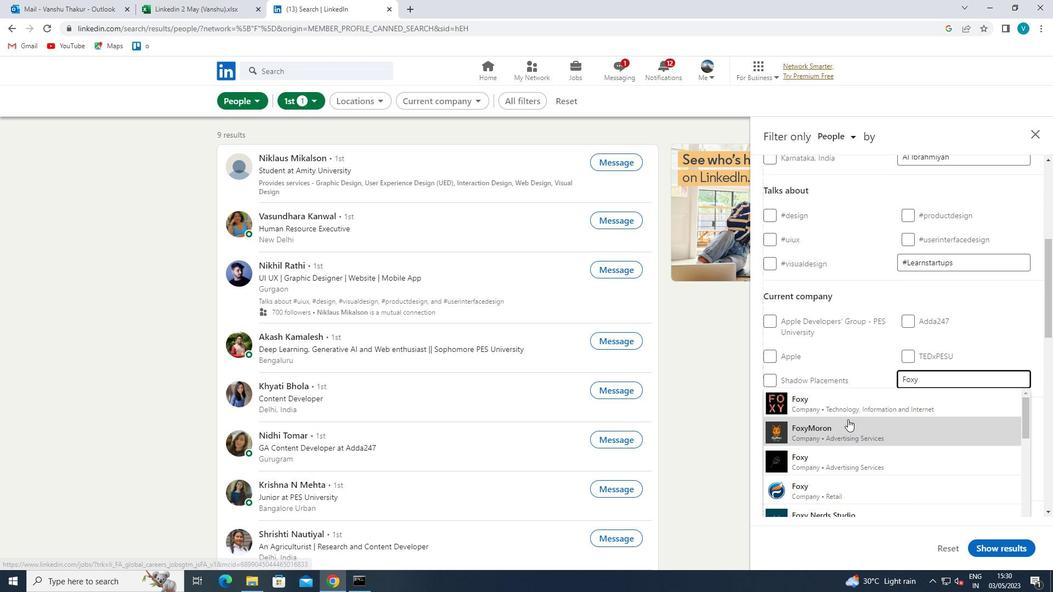 
Action: Mouse moved to (875, 405)
Screenshot: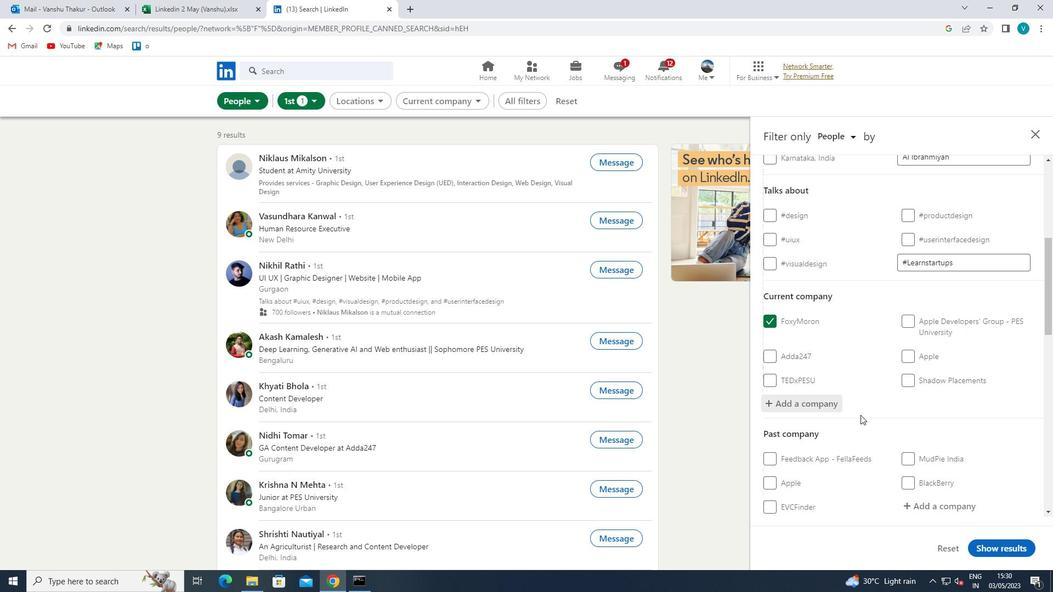 
Action: Mouse scrolled (875, 404) with delta (0, 0)
Screenshot: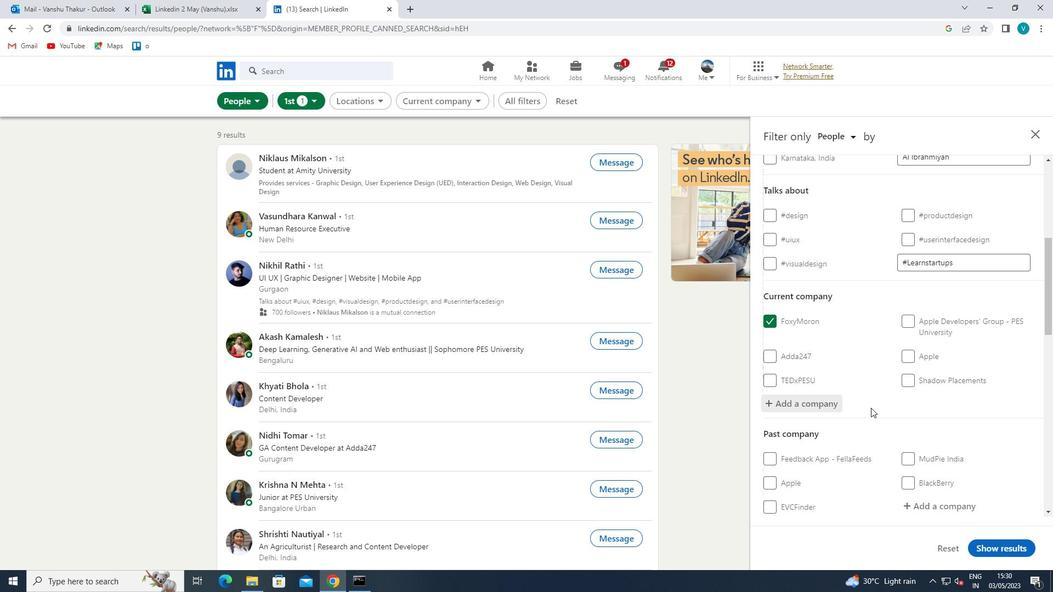 
Action: Mouse scrolled (875, 404) with delta (0, 0)
Screenshot: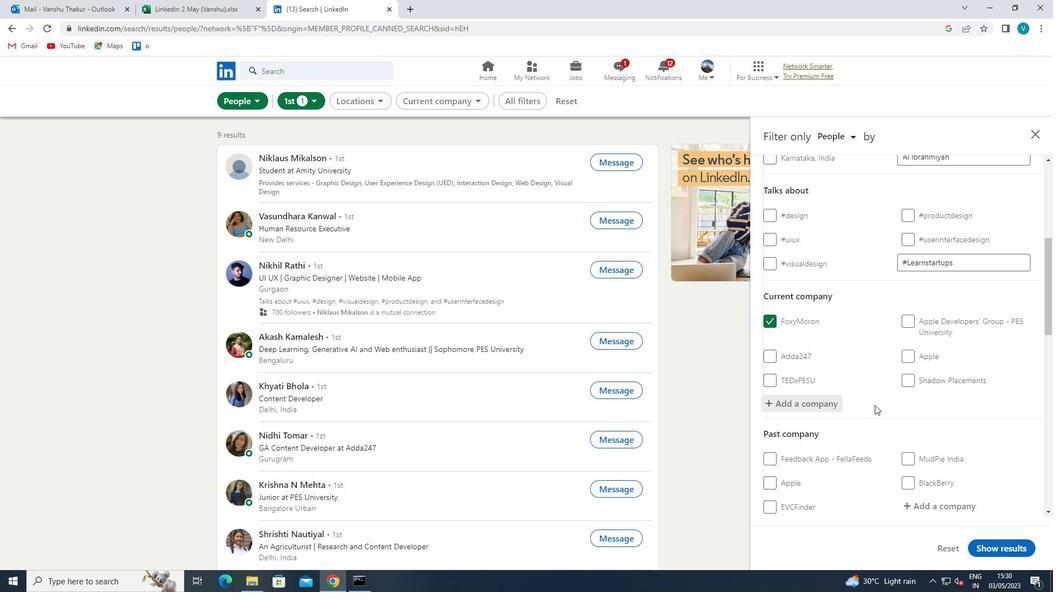 
Action: Mouse scrolled (875, 404) with delta (0, 0)
Screenshot: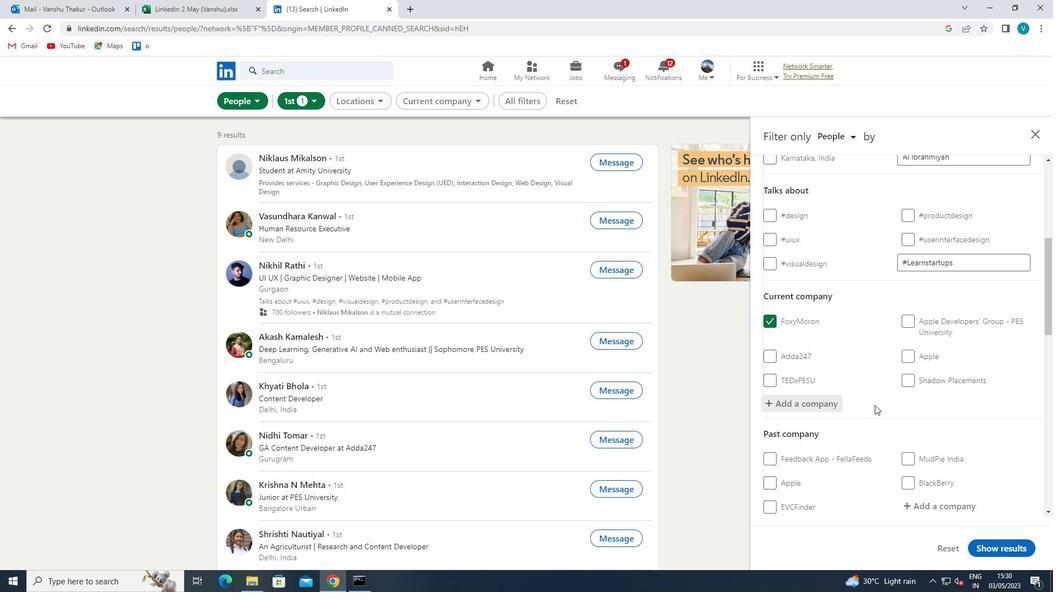 
Action: Mouse scrolled (875, 404) with delta (0, 0)
Screenshot: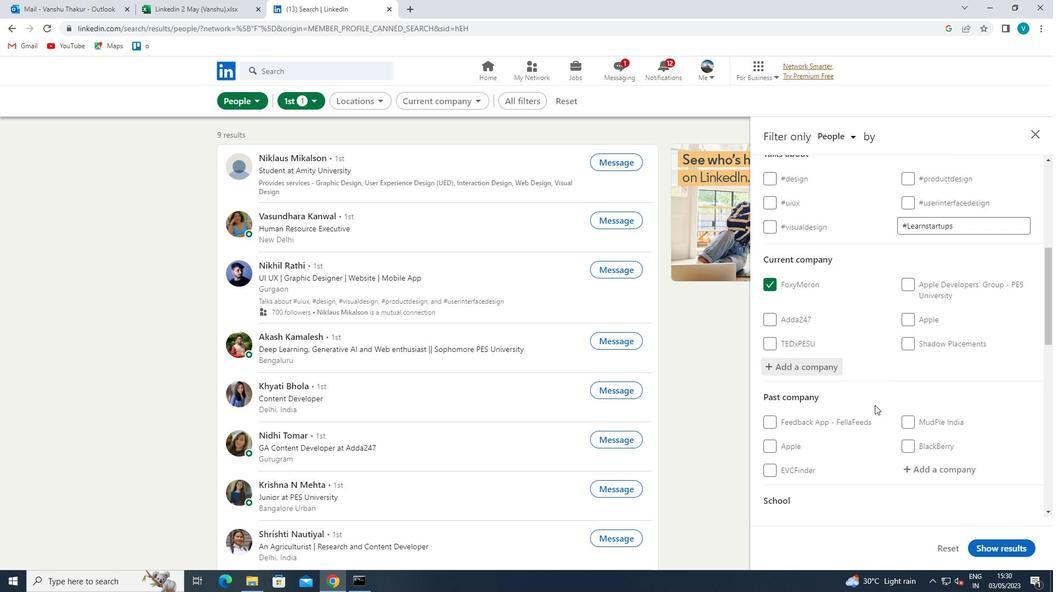 
Action: Mouse moved to (933, 435)
Screenshot: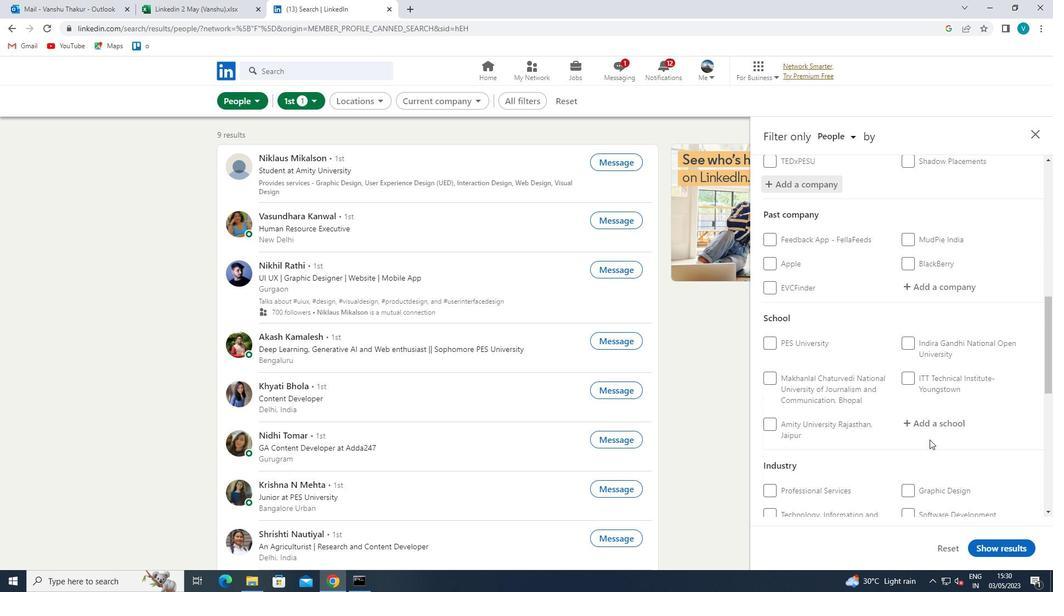 
Action: Mouse pressed left at (933, 435)
Screenshot: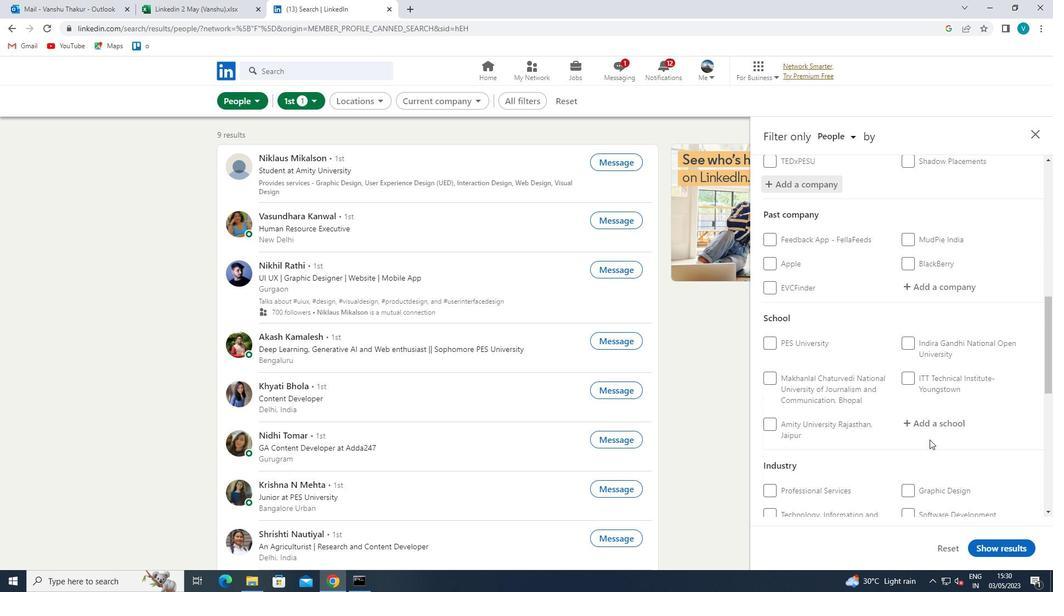 
Action: Mouse moved to (938, 429)
Screenshot: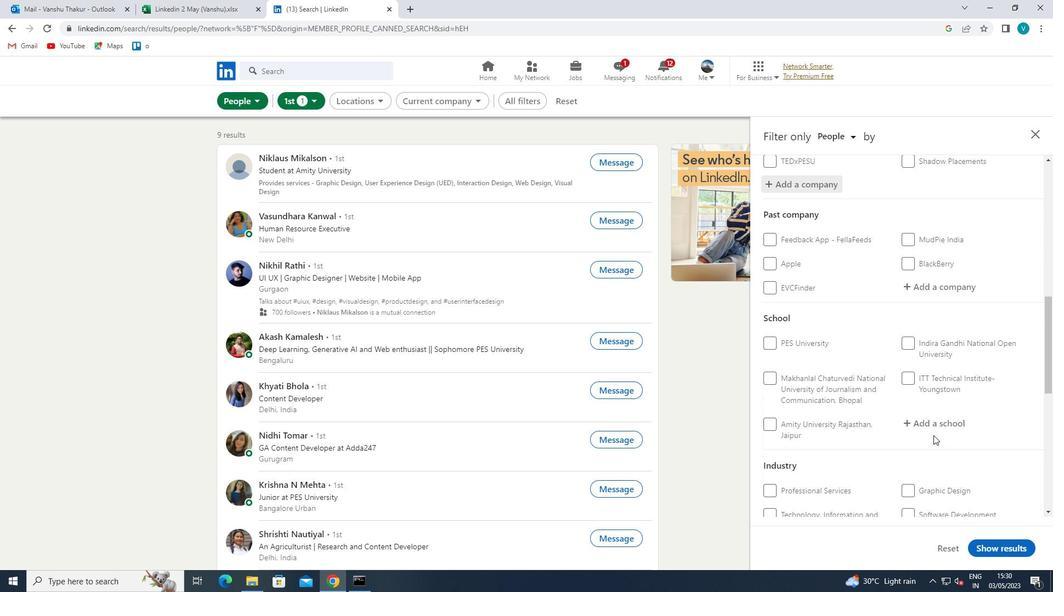 
Action: Mouse pressed left at (938, 429)
Screenshot: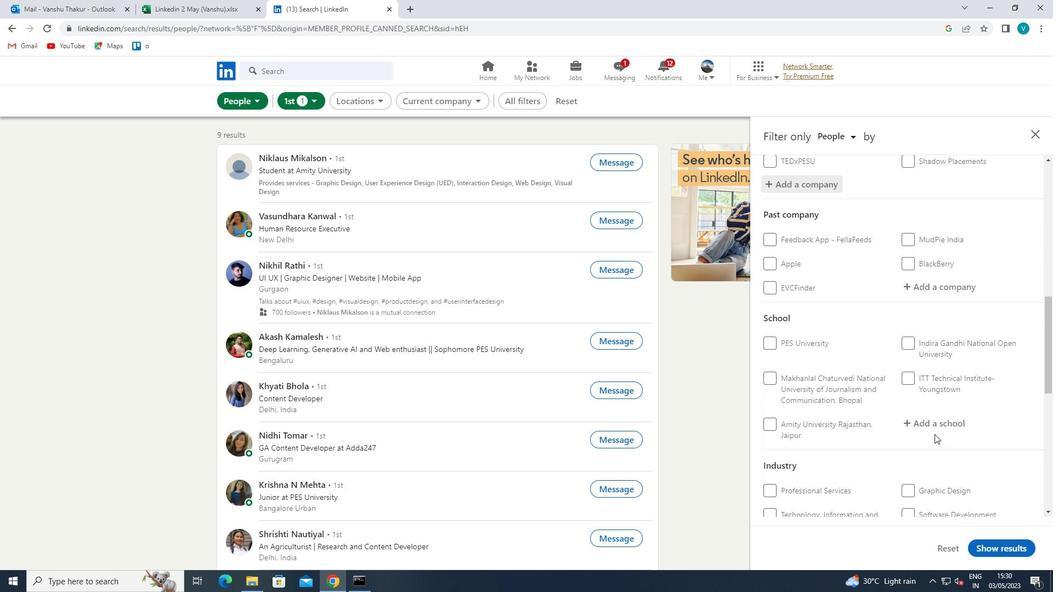 
Action: Mouse moved to (791, 359)
Screenshot: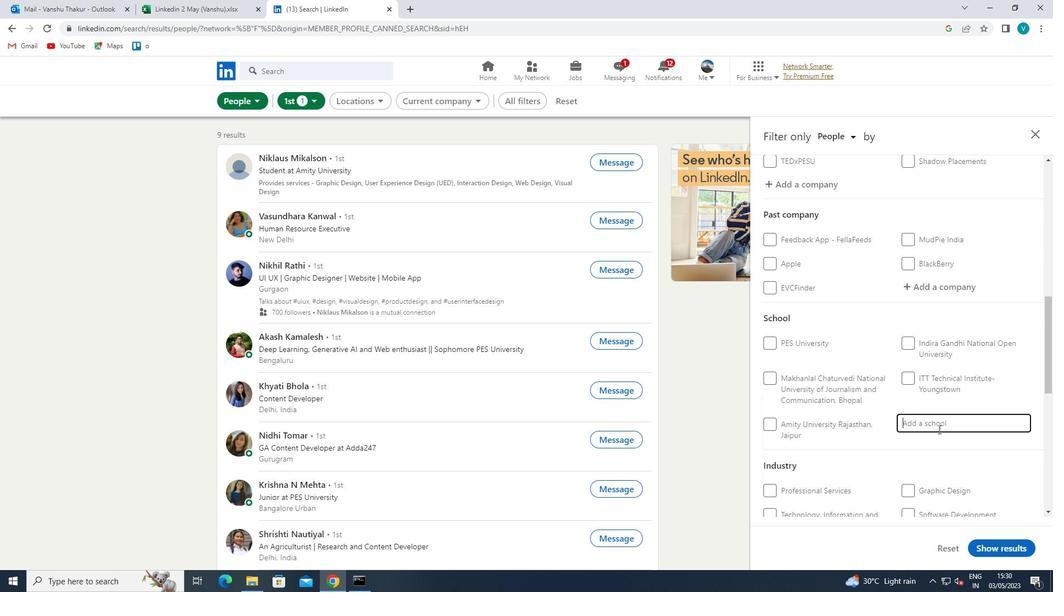 
Action: Key pressed <Key.shift>INDIRA
Screenshot: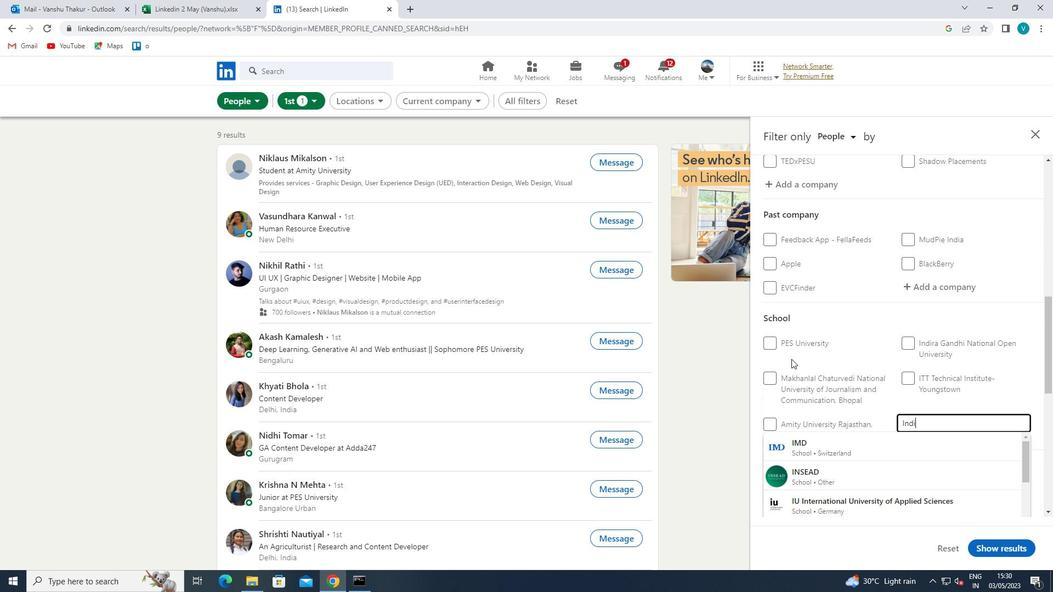 
Action: Mouse moved to (793, 368)
Screenshot: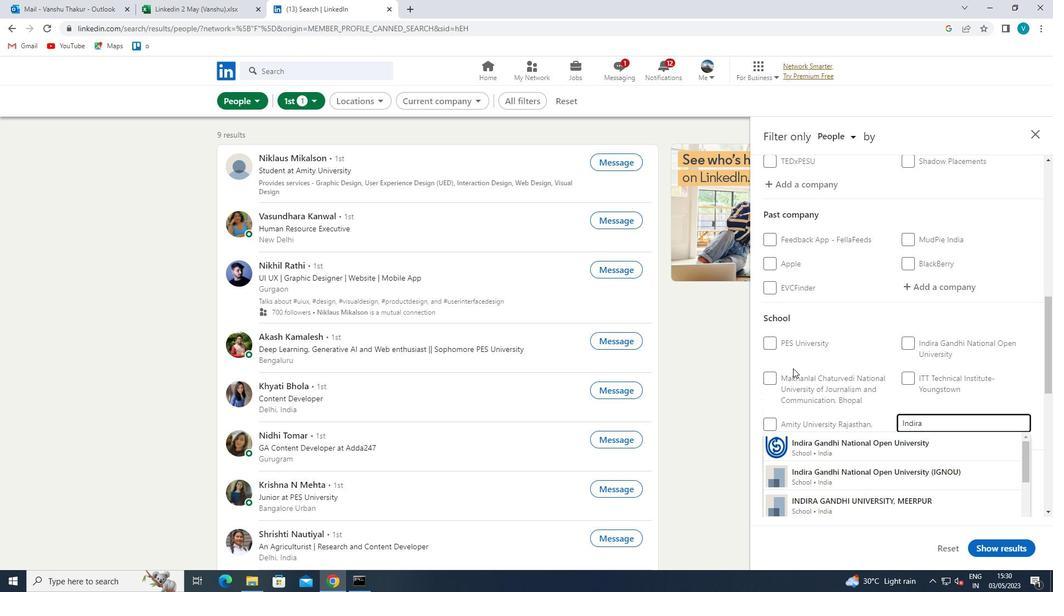 
Action: Key pressed <Key.space><Key.shift>GANDJ<Key.backspace>HI<Key.space><Key.shift>INSTITUTE<Key.space>OF<Key.space><Key.shift>TE
Screenshot: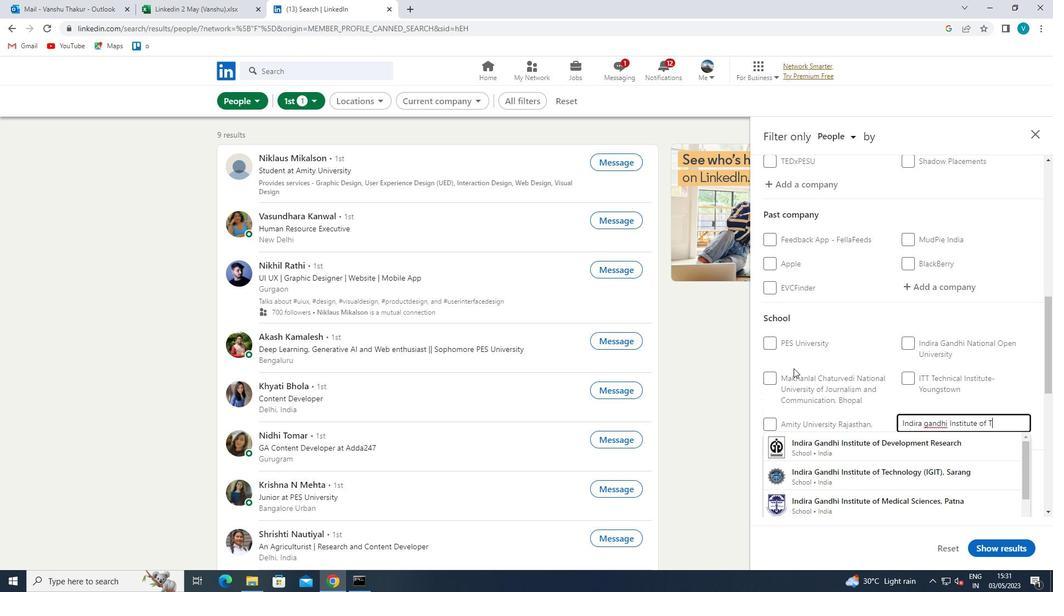 
Action: Mouse moved to (966, 435)
Screenshot: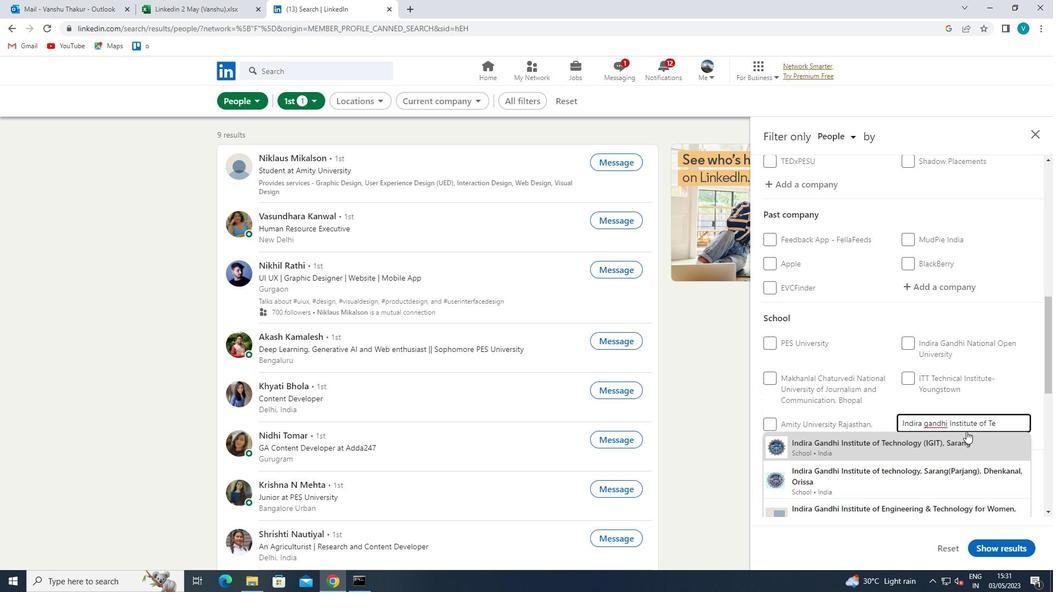 
Action: Mouse pressed left at (966, 435)
Screenshot: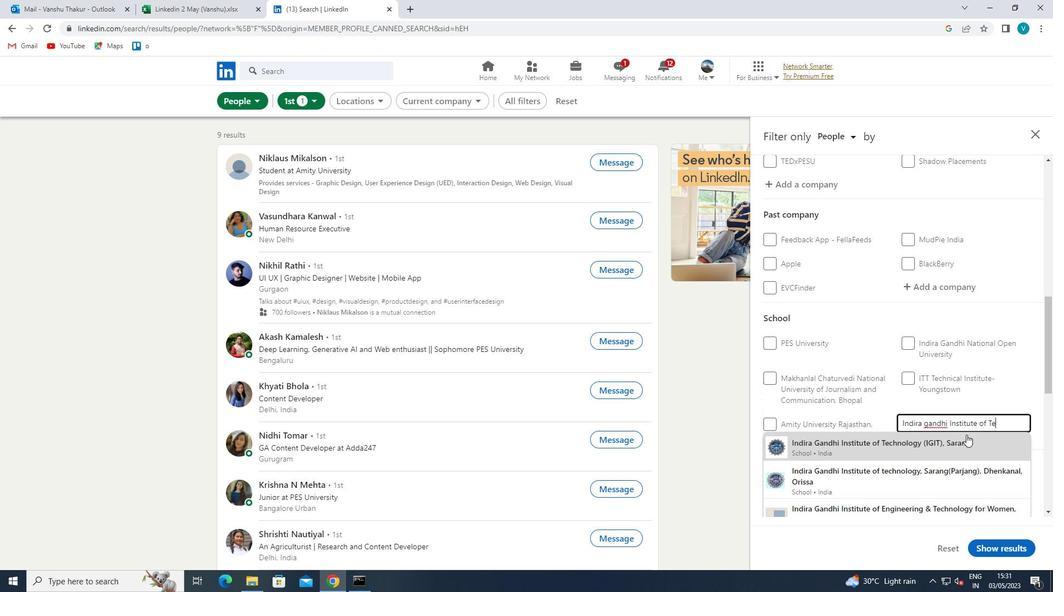 
Action: Mouse scrolled (966, 434) with delta (0, 0)
Screenshot: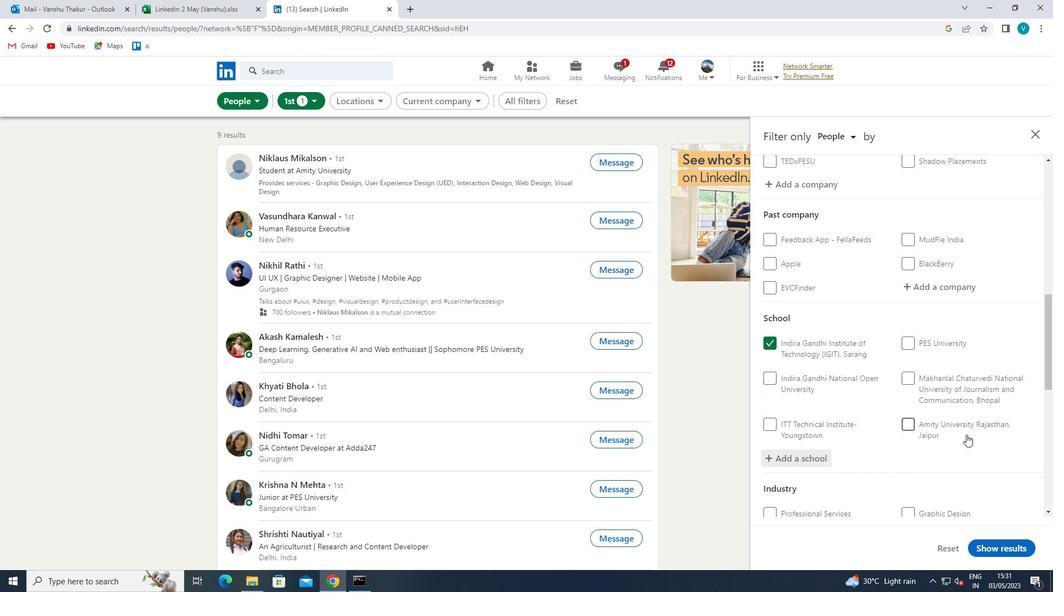 
Action: Mouse scrolled (966, 434) with delta (0, 0)
Screenshot: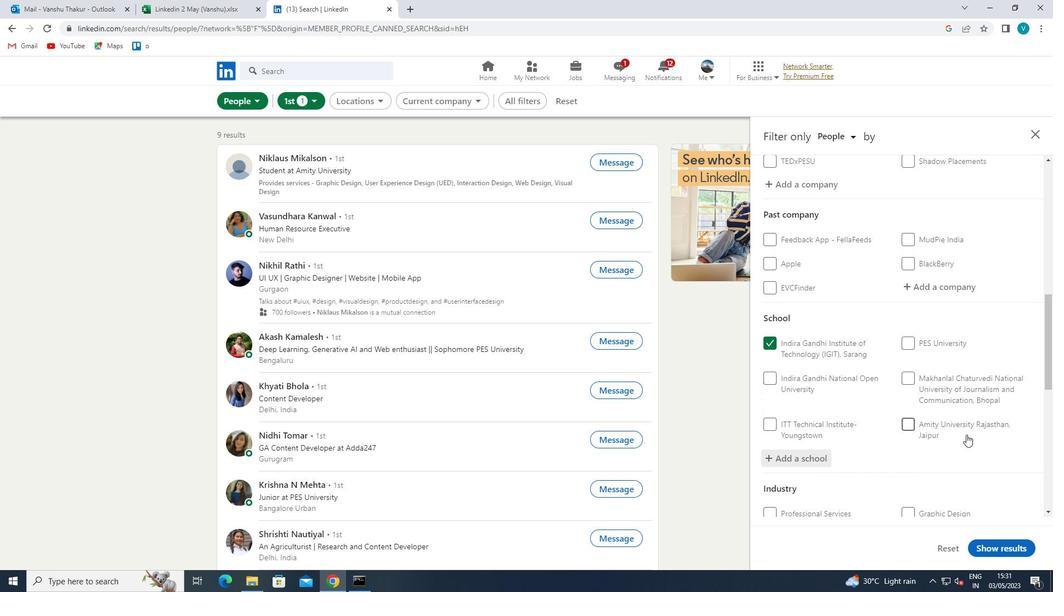 
Action: Mouse scrolled (966, 434) with delta (0, 0)
Screenshot: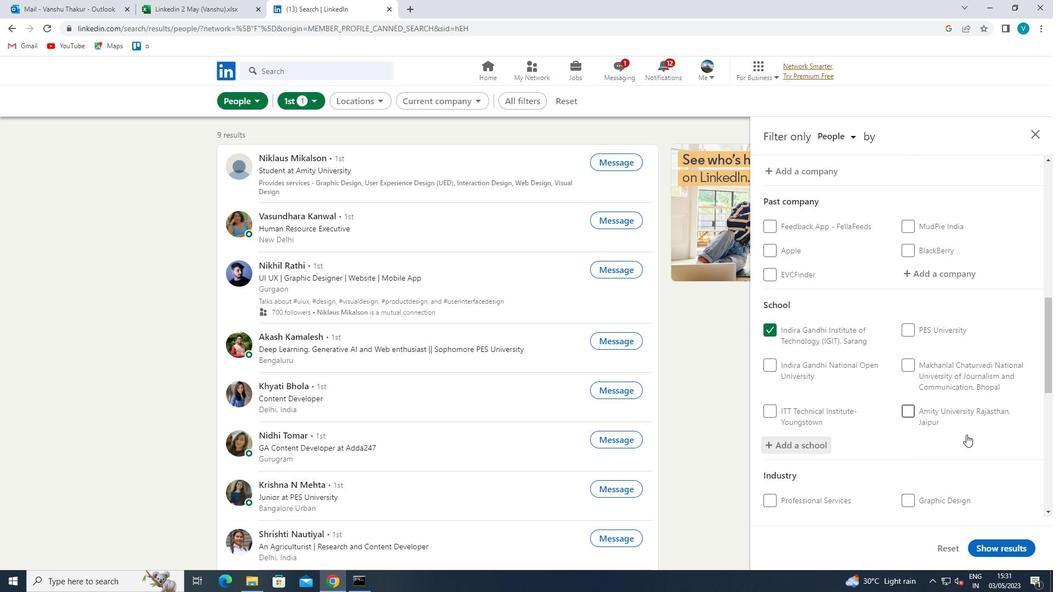 
Action: Mouse scrolled (966, 434) with delta (0, 0)
Screenshot: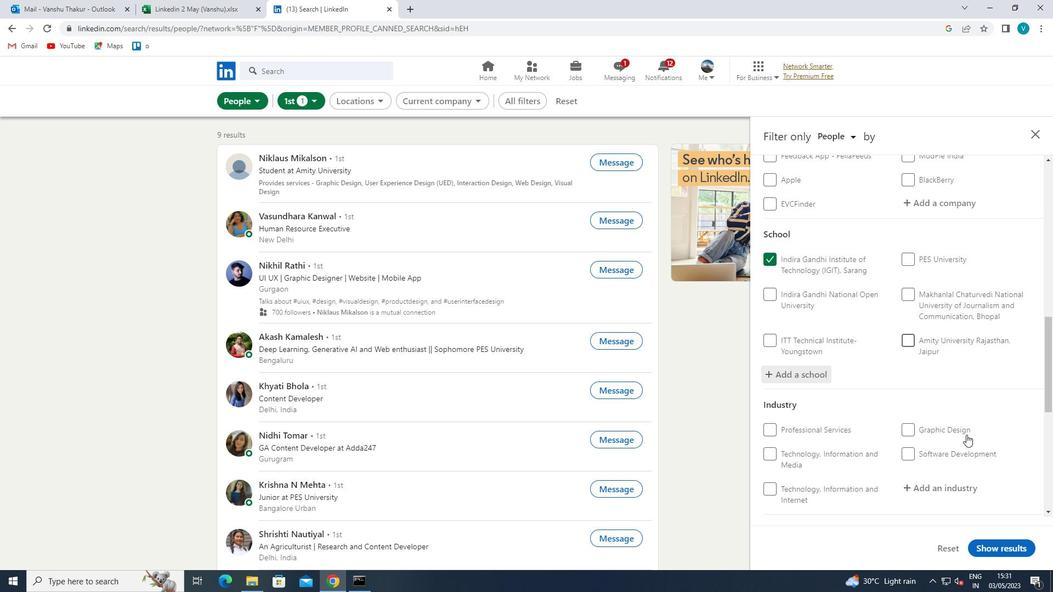
Action: Mouse moved to (955, 352)
Screenshot: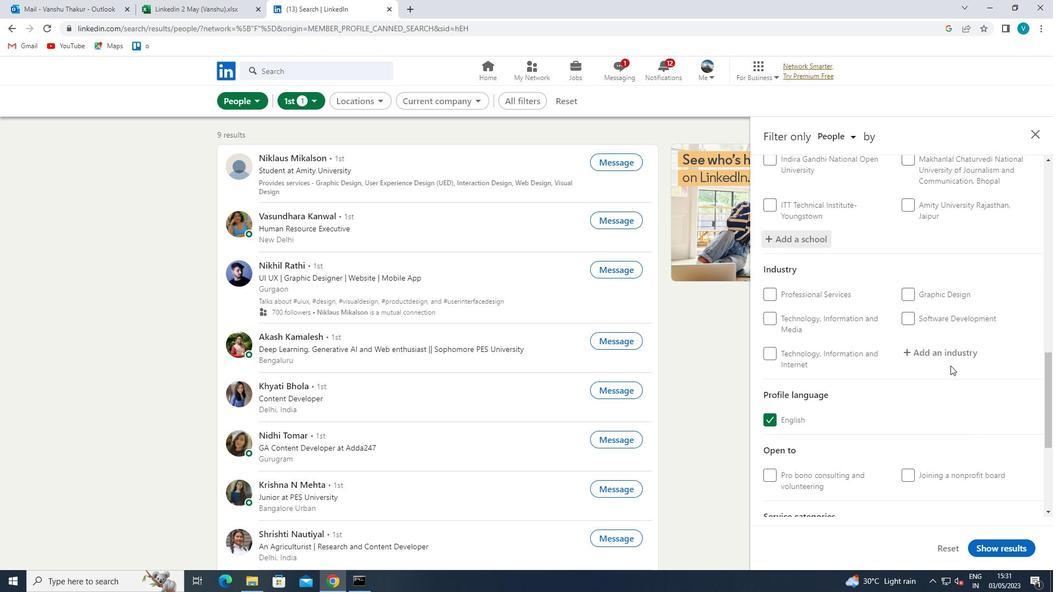 
Action: Mouse pressed left at (955, 352)
Screenshot: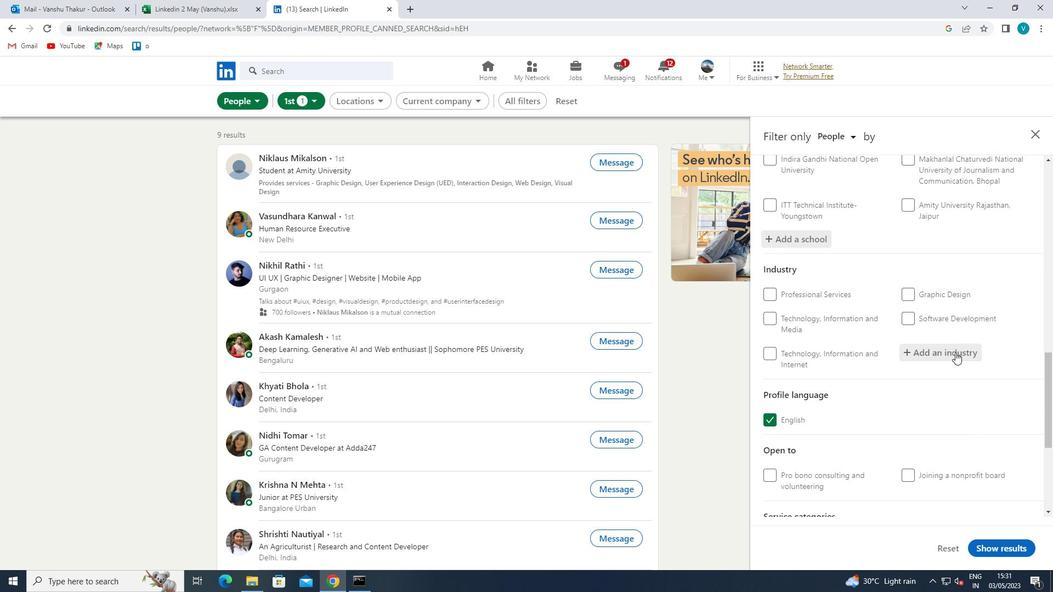 
Action: Key pressed <Key.shift>IT<Key.space><Key.shift>SYATE<Key.backspace><Key.backspace><Key.backspace>STE
Screenshot: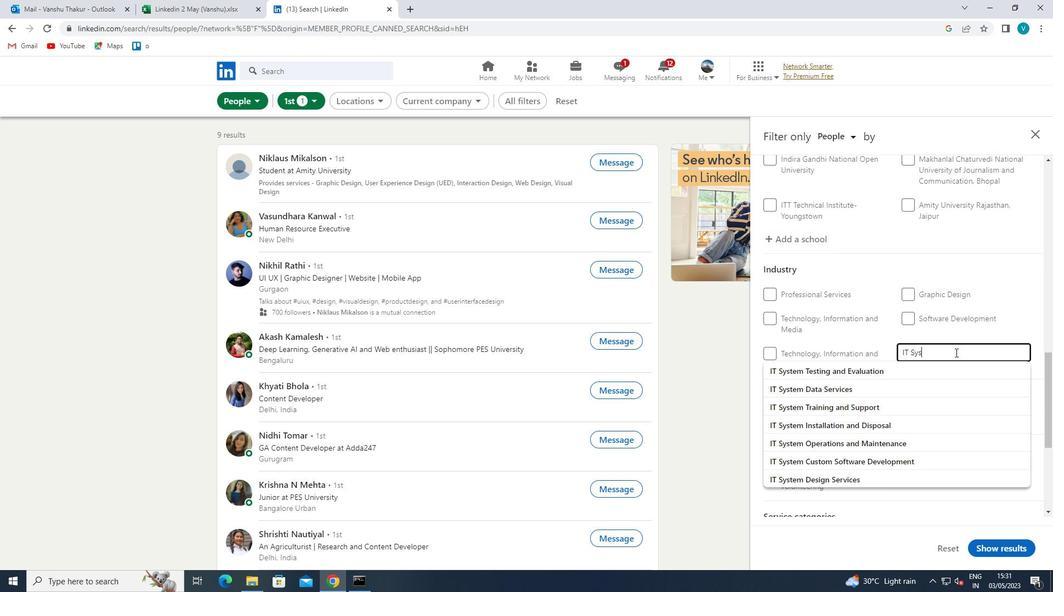 
Action: Mouse moved to (898, 474)
Screenshot: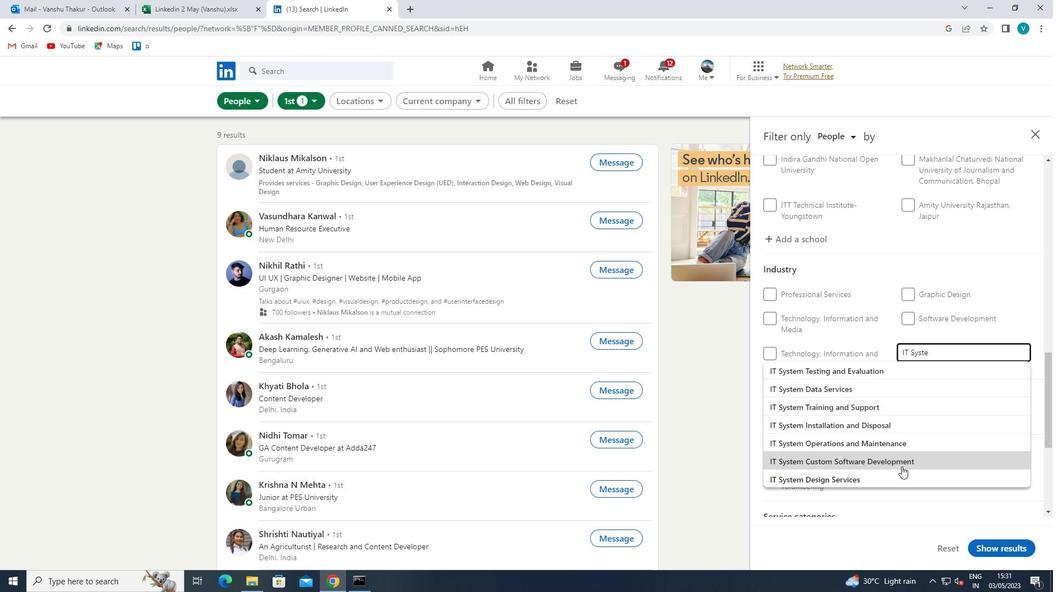 
Action: Mouse pressed left at (898, 474)
Screenshot: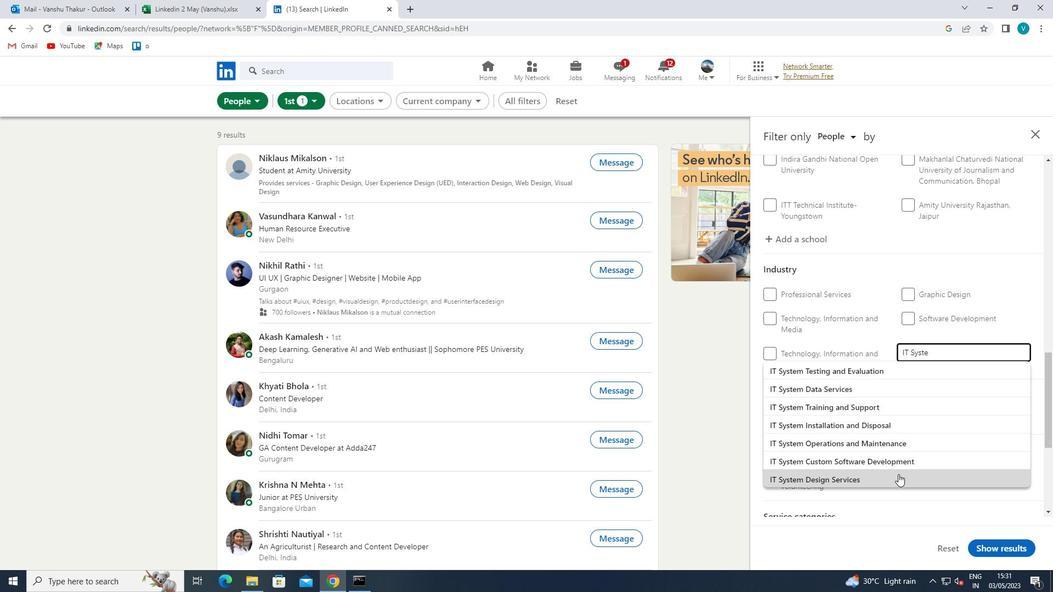 
Action: Mouse moved to (922, 407)
Screenshot: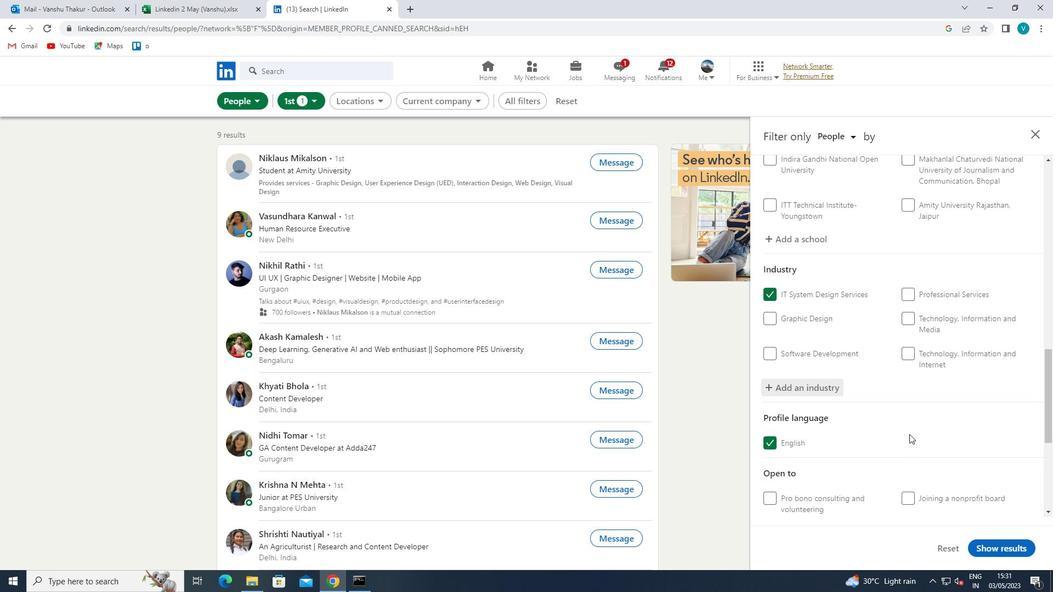 
Action: Mouse scrolled (922, 406) with delta (0, 0)
Screenshot: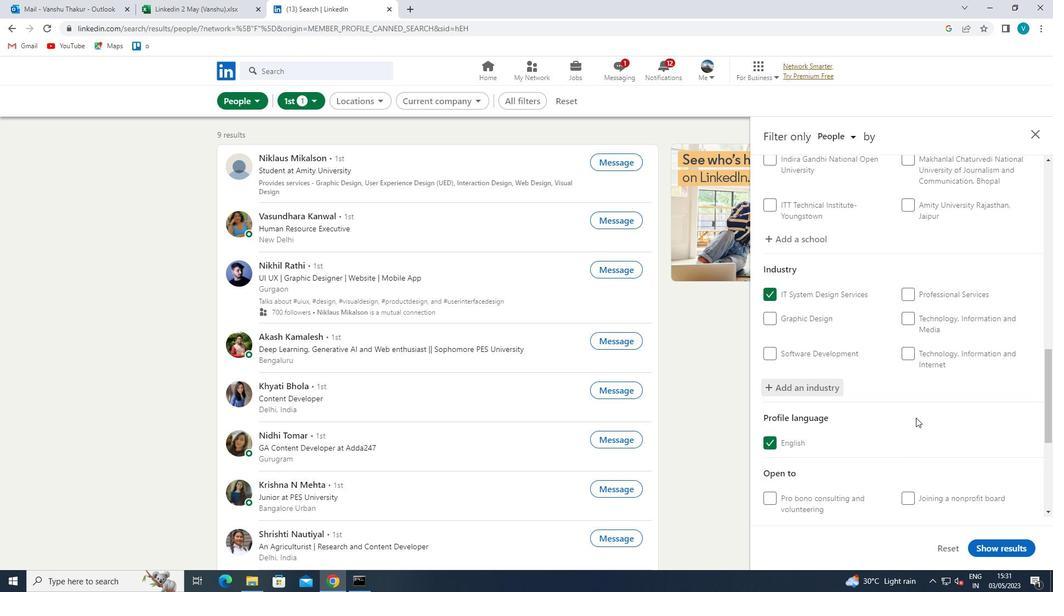
Action: Mouse moved to (923, 407)
Screenshot: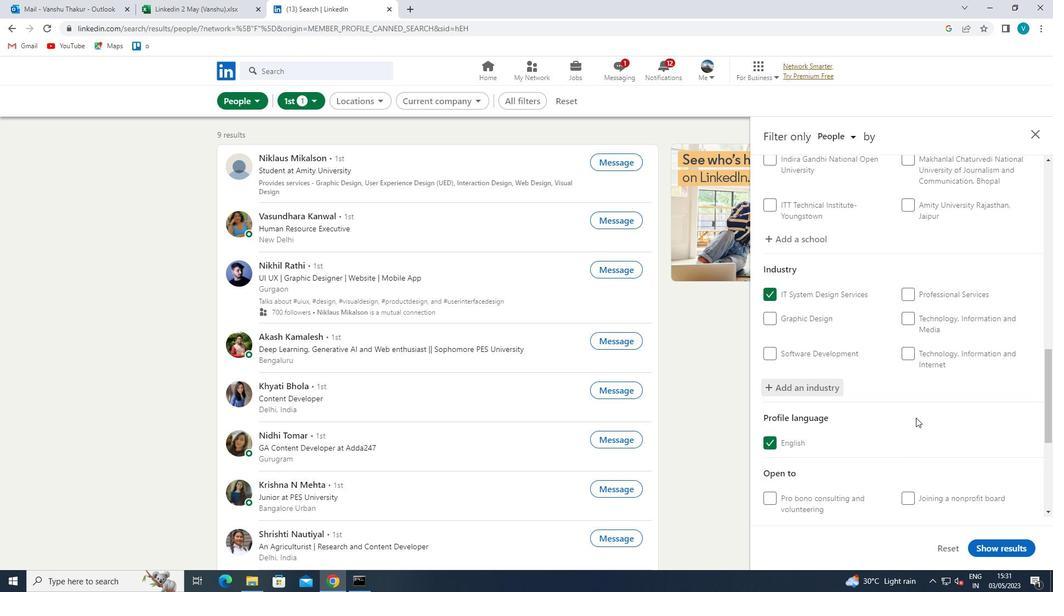 
Action: Mouse scrolled (923, 406) with delta (0, 0)
Screenshot: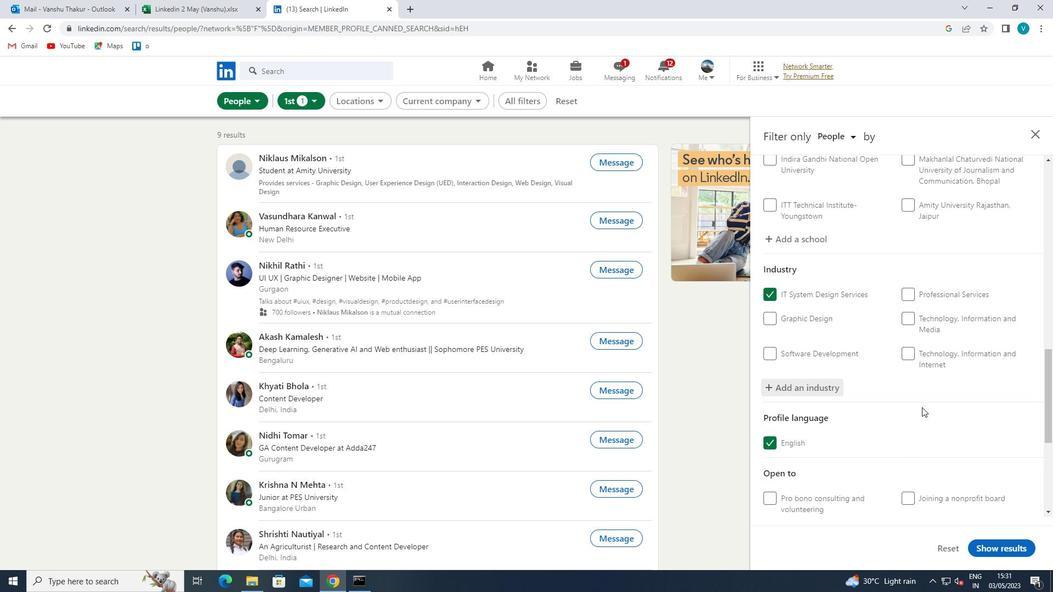 
Action: Mouse scrolled (923, 406) with delta (0, 0)
Screenshot: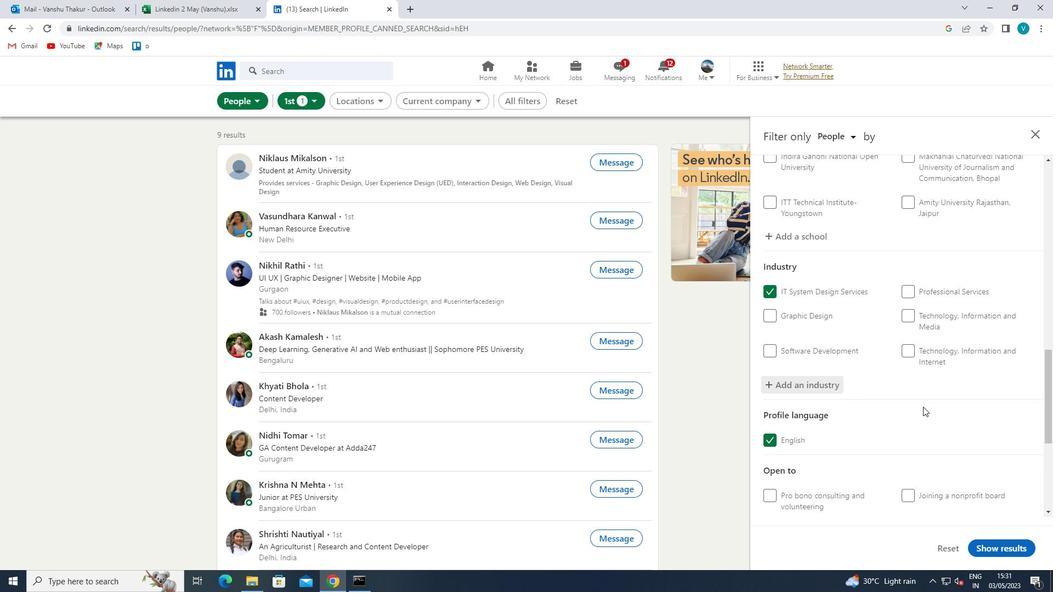 
Action: Mouse scrolled (923, 406) with delta (0, 0)
Screenshot: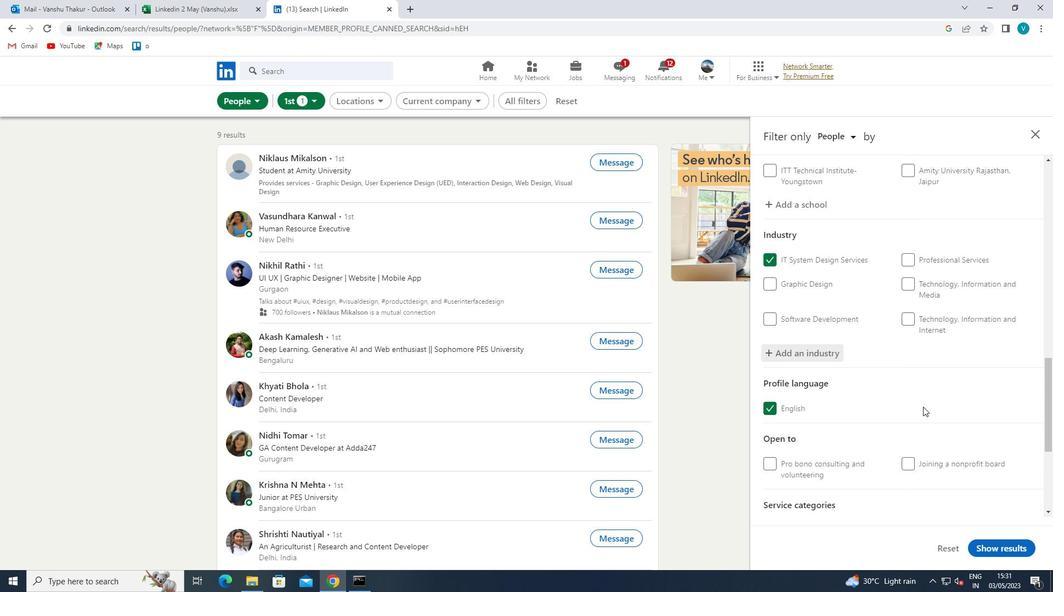 
Action: Mouse moved to (926, 386)
Screenshot: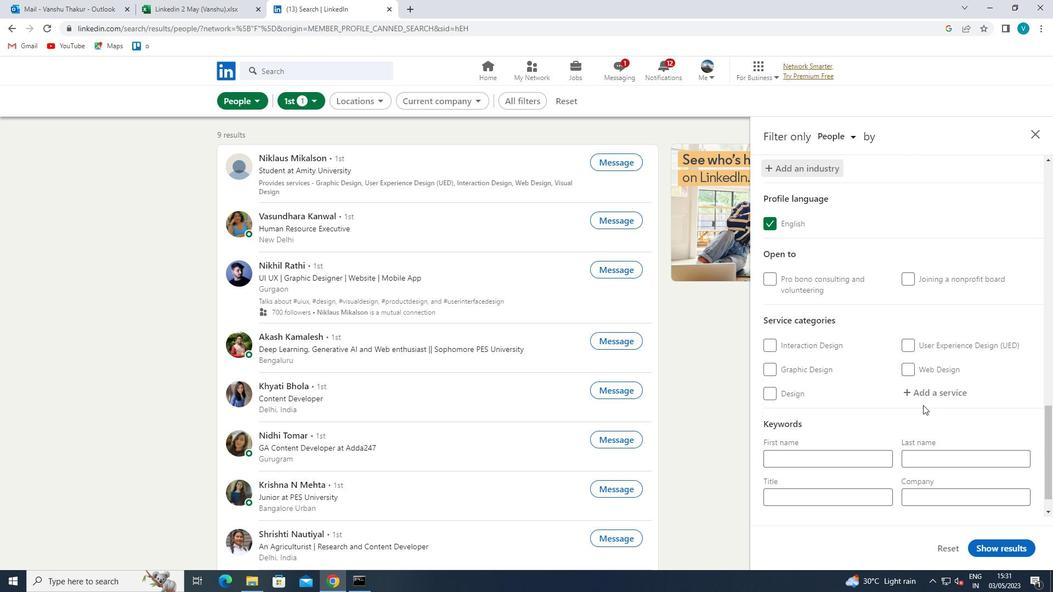 
Action: Mouse pressed left at (926, 386)
Screenshot: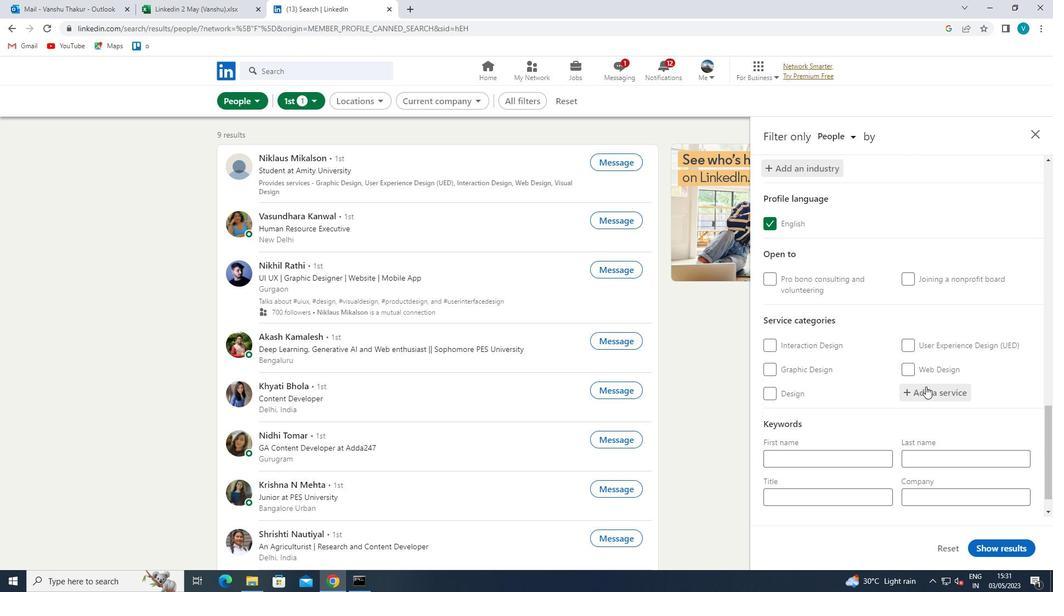 
Action: Key pressed <Key.shift>CYBERSECURITY
Screenshot: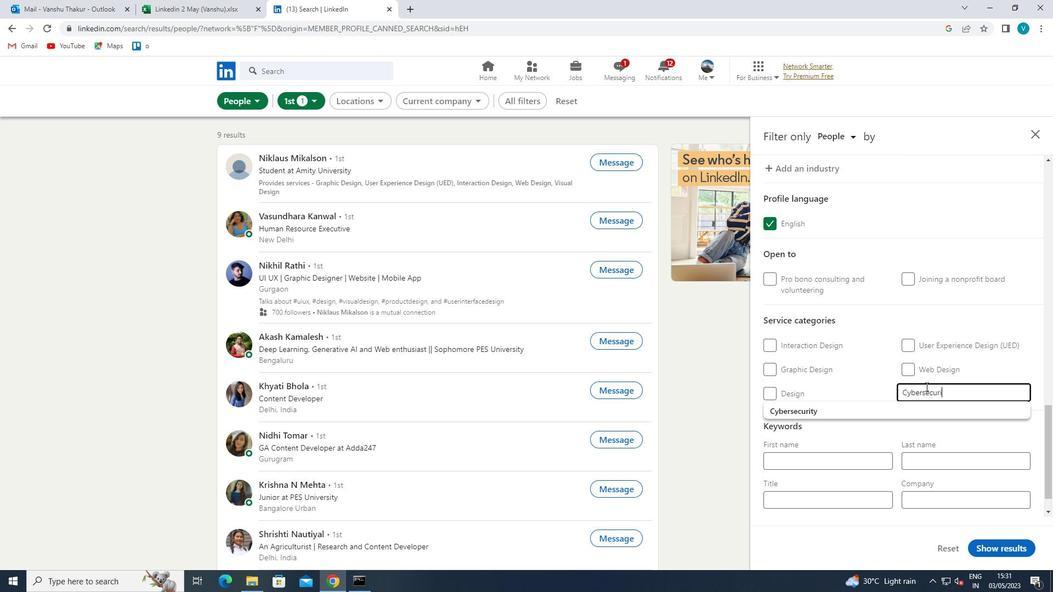 
Action: Mouse moved to (904, 409)
Screenshot: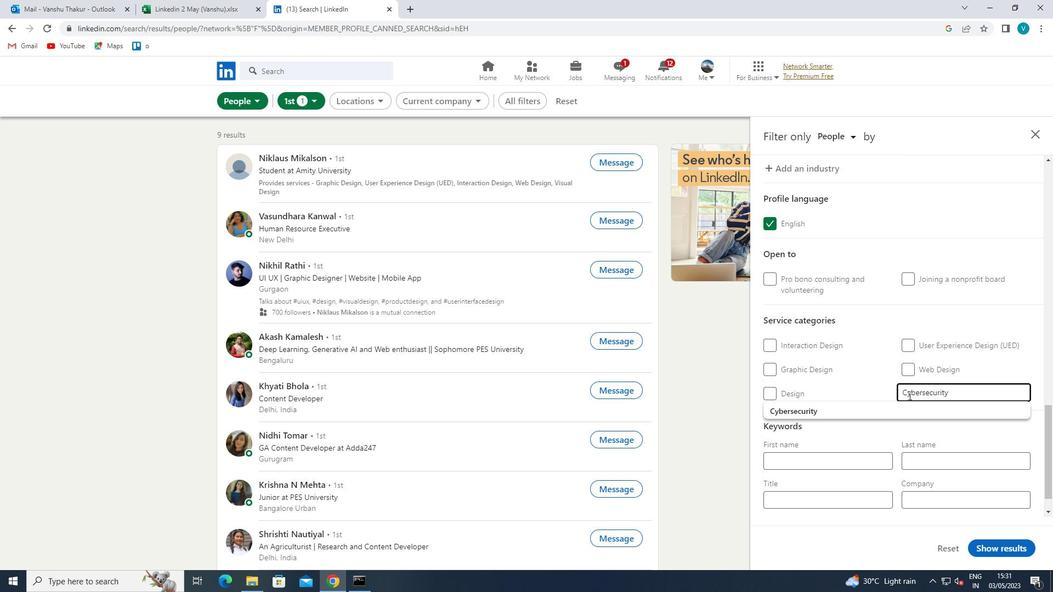 
Action: Mouse pressed left at (904, 409)
Screenshot: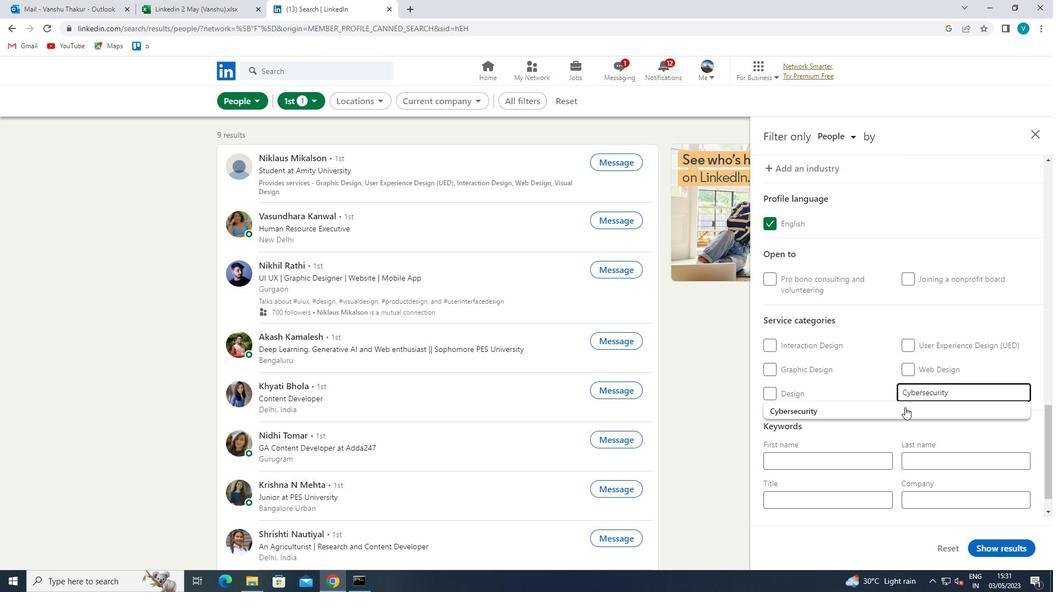
Action: Mouse scrolled (904, 408) with delta (0, 0)
Screenshot: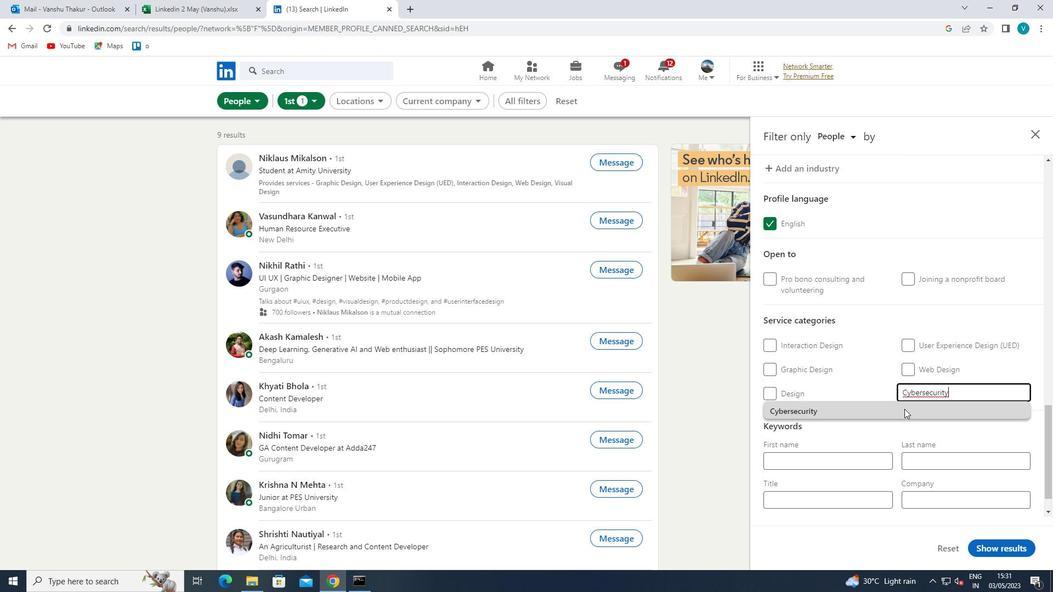 
Action: Mouse scrolled (904, 408) with delta (0, 0)
Screenshot: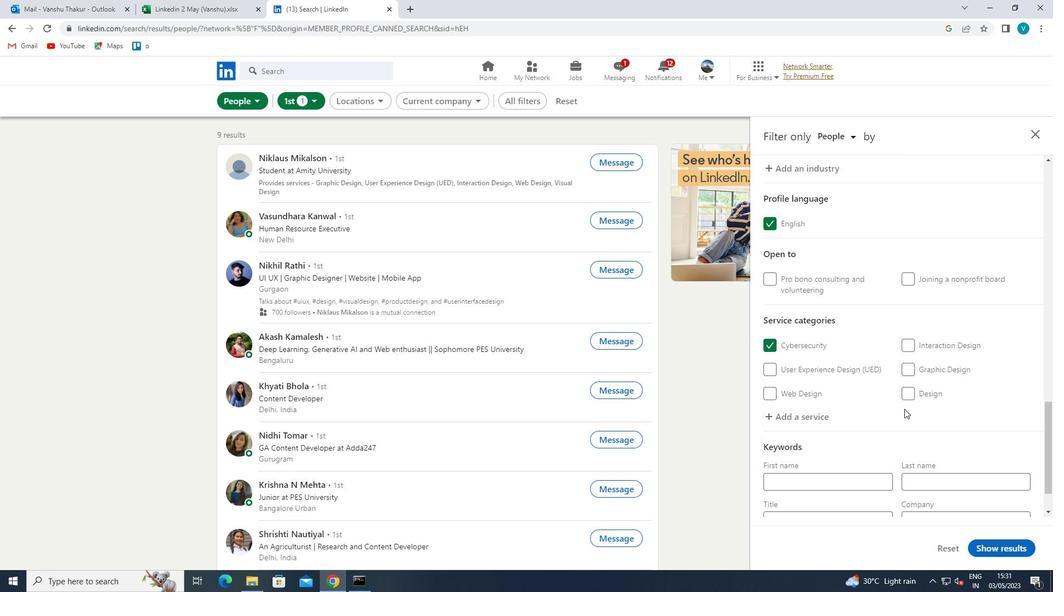 
Action: Mouse moved to (903, 409)
Screenshot: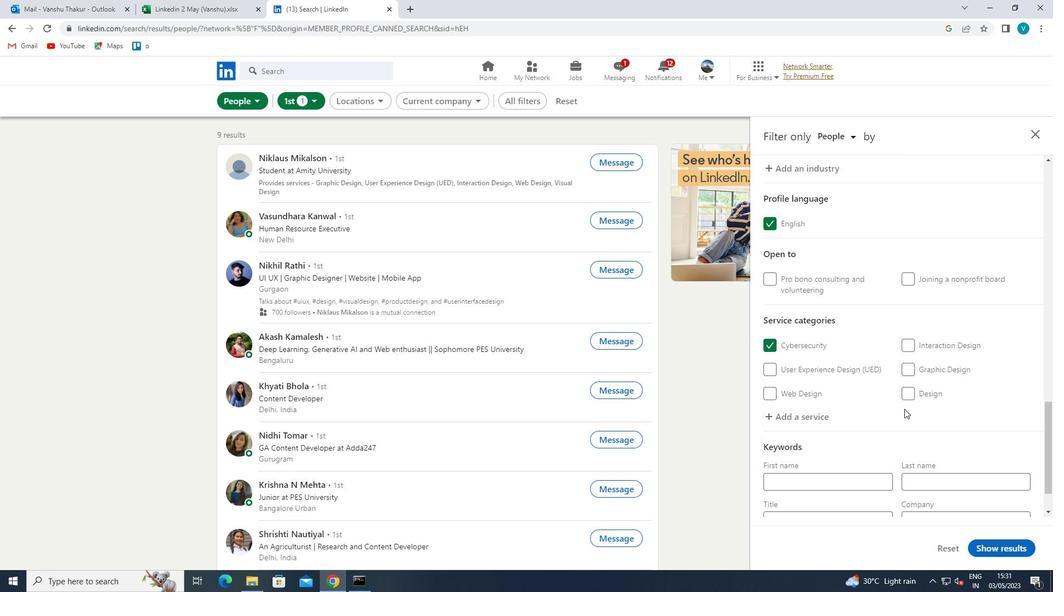 
Action: Mouse scrolled (903, 408) with delta (0, 0)
Screenshot: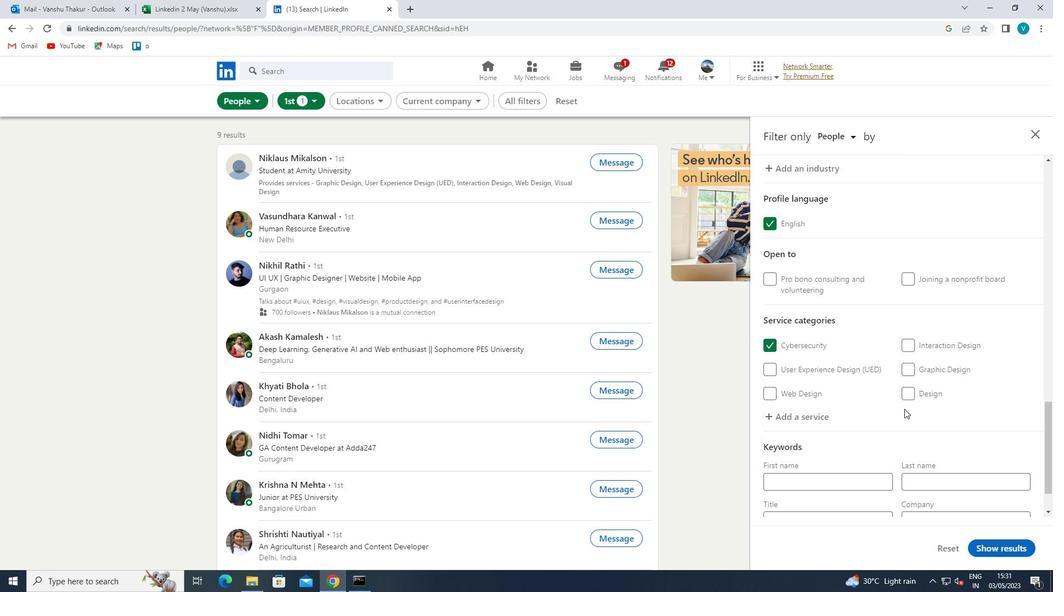 
Action: Mouse scrolled (903, 408) with delta (0, 0)
Screenshot: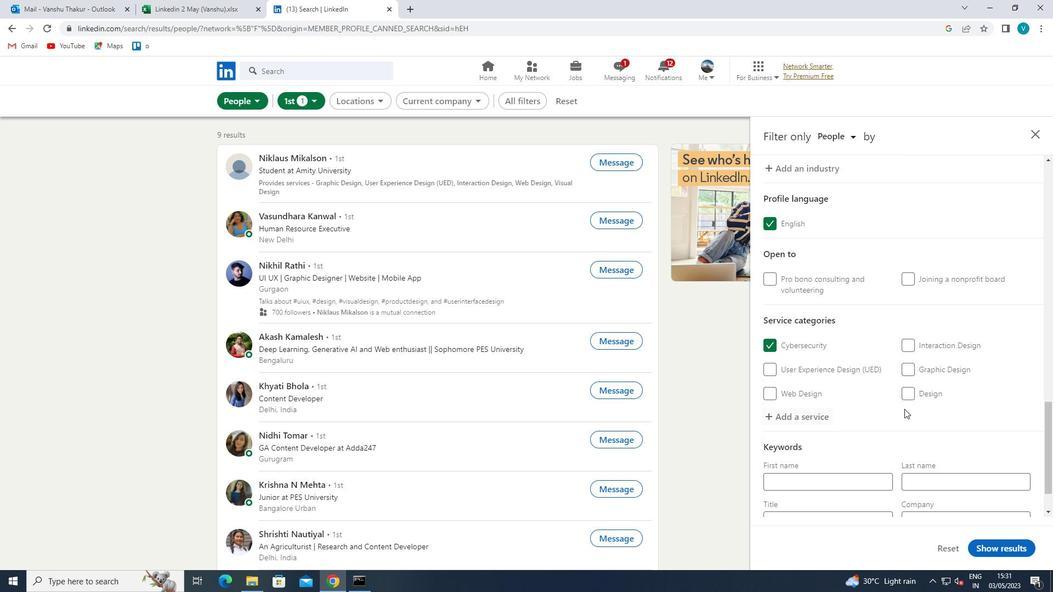 
Action: Mouse moved to (869, 470)
Screenshot: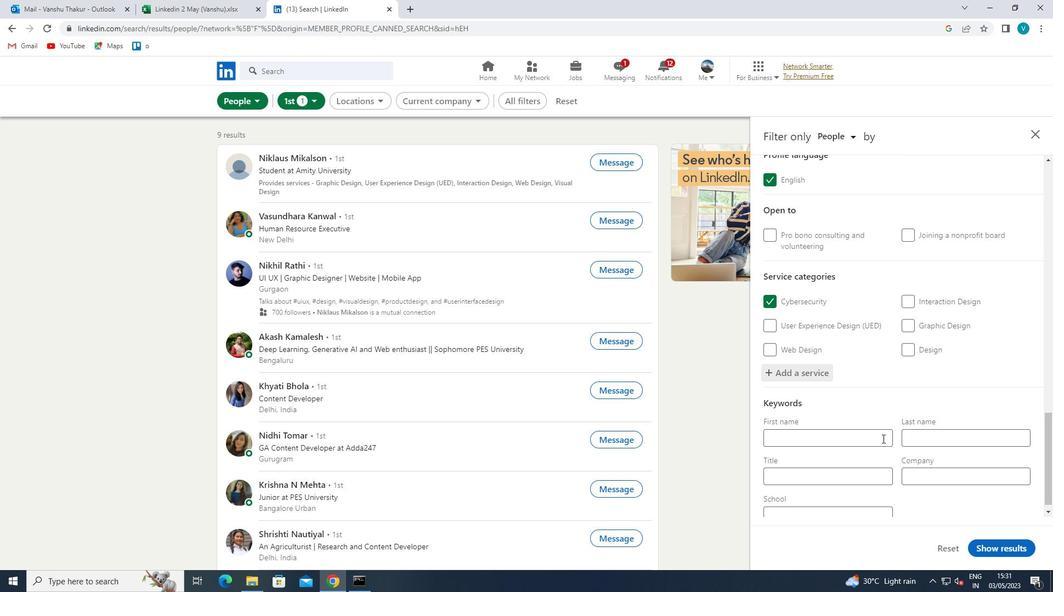 
Action: Mouse pressed left at (869, 470)
Screenshot: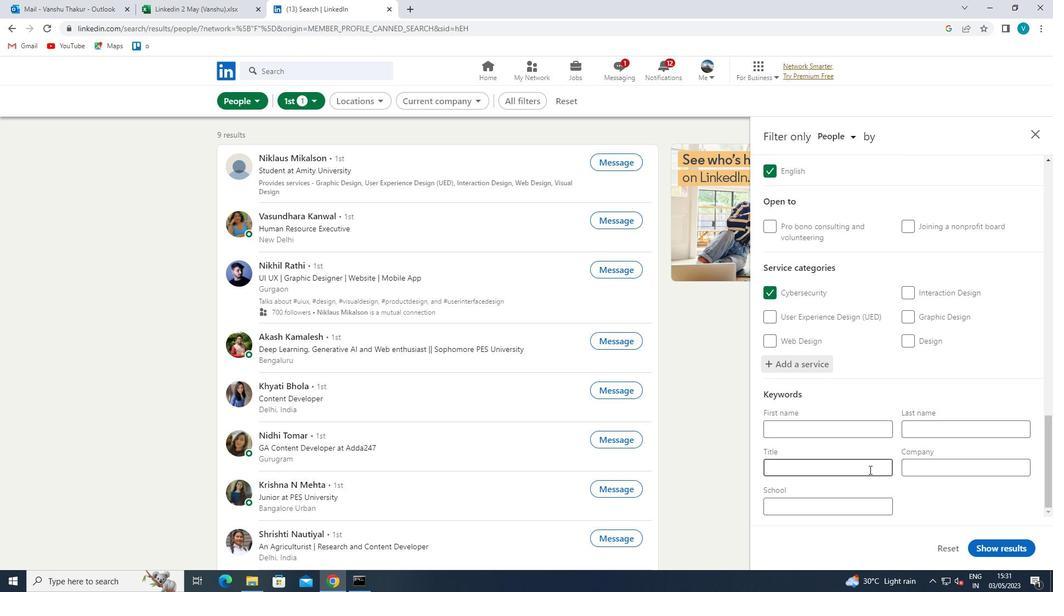 
Action: Key pressed <Key.shift>BAR<Key.backspace><Key.backspace>RAND<Key.space><Key.shift>STAR<Key.backspace><Key.backspace>RATEGIST<Key.space>
Screenshot: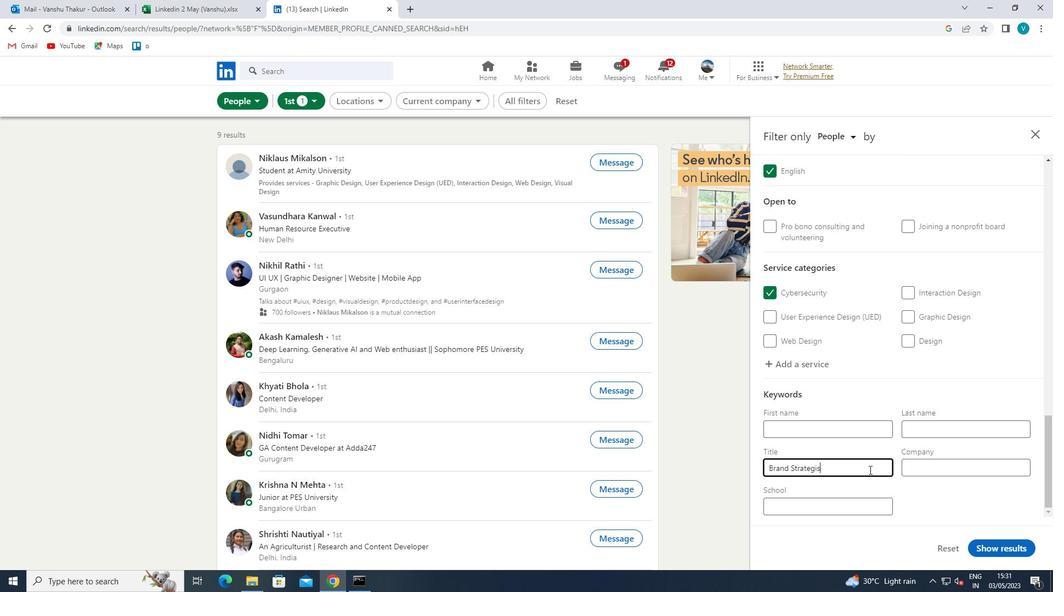 
Action: Mouse moved to (999, 545)
Screenshot: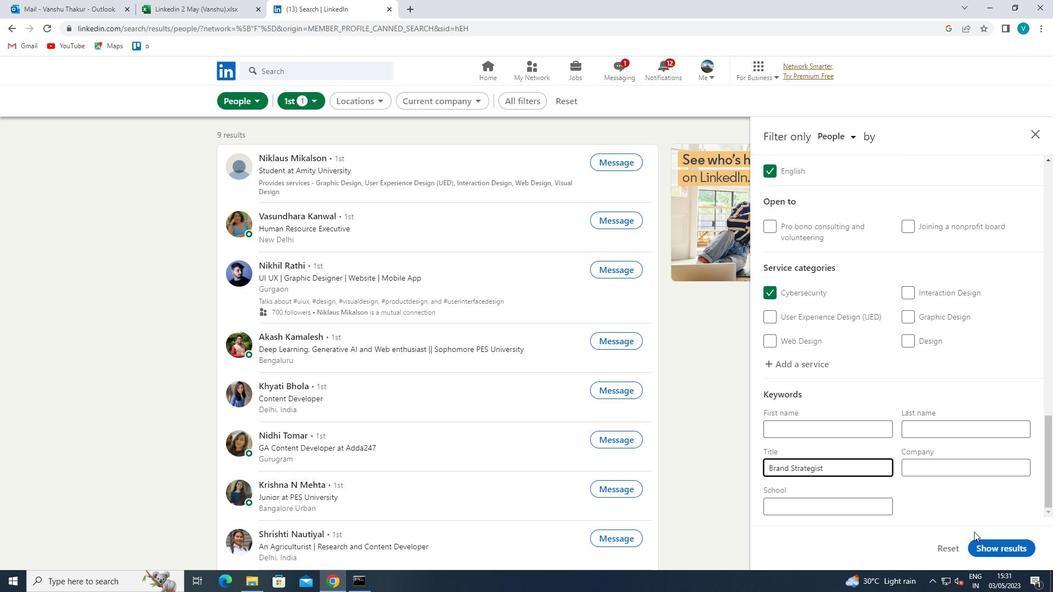 
Action: Mouse pressed left at (999, 545)
Screenshot: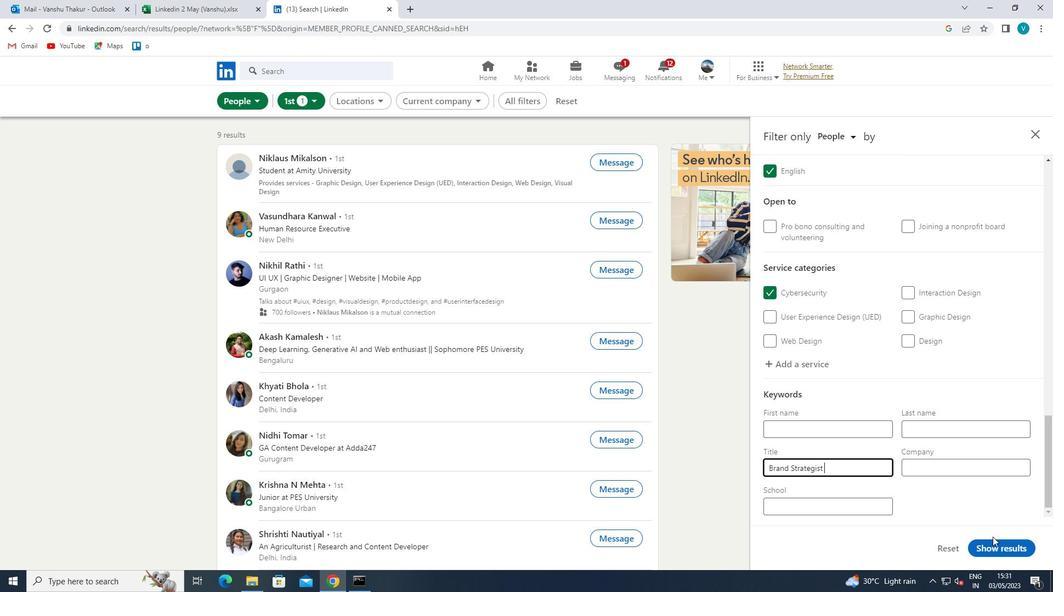 
